 Task: In Heading Arial with underline. Font size of heading  '18'Font style of data Calibri. Font size of data  9Alignment of headline & data Align center. Fill color in heading,  RedFont color of data Black Apply border in Data No BorderIn the sheet  Data Collection Templatebook
Action: Mouse moved to (37, 99)
Screenshot: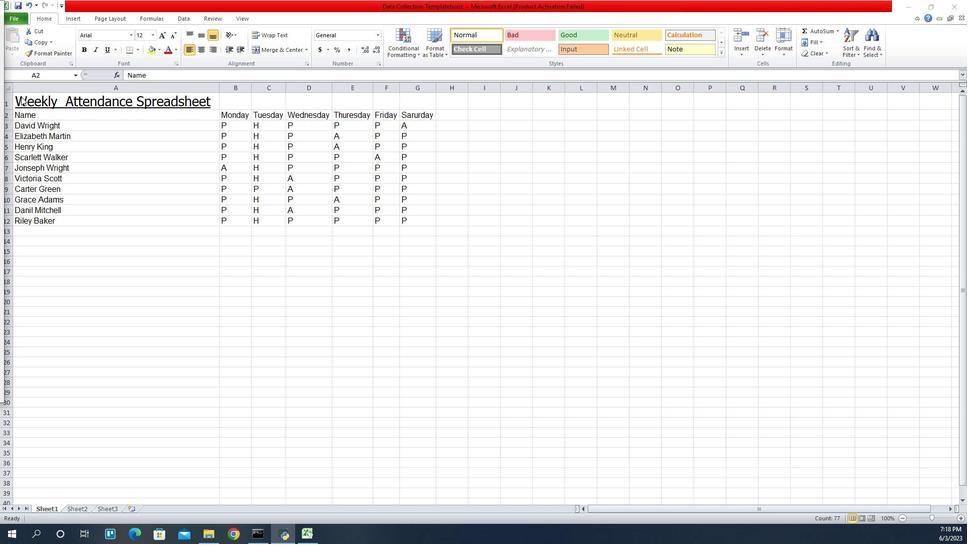 
Action: Mouse pressed left at (37, 99)
Screenshot: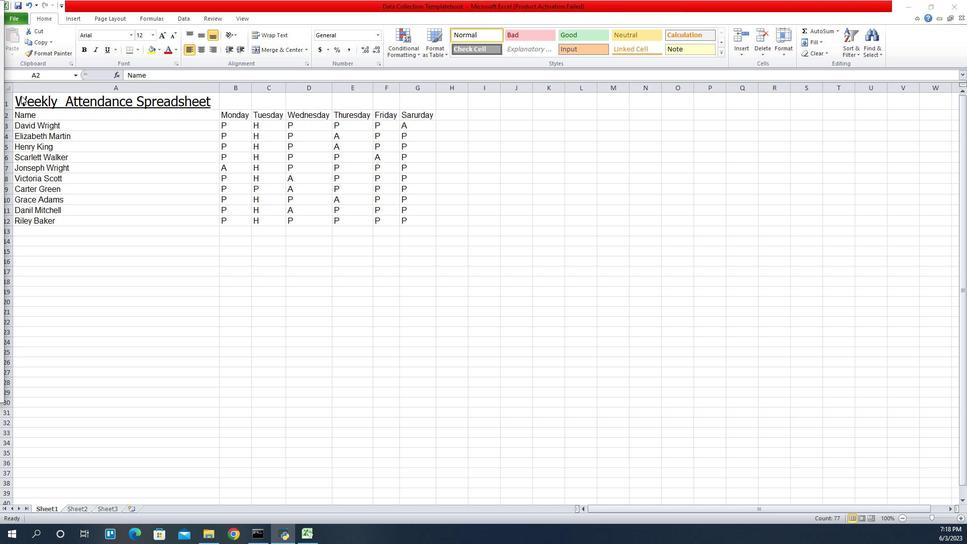
Action: Mouse pressed left at (37, 99)
Screenshot: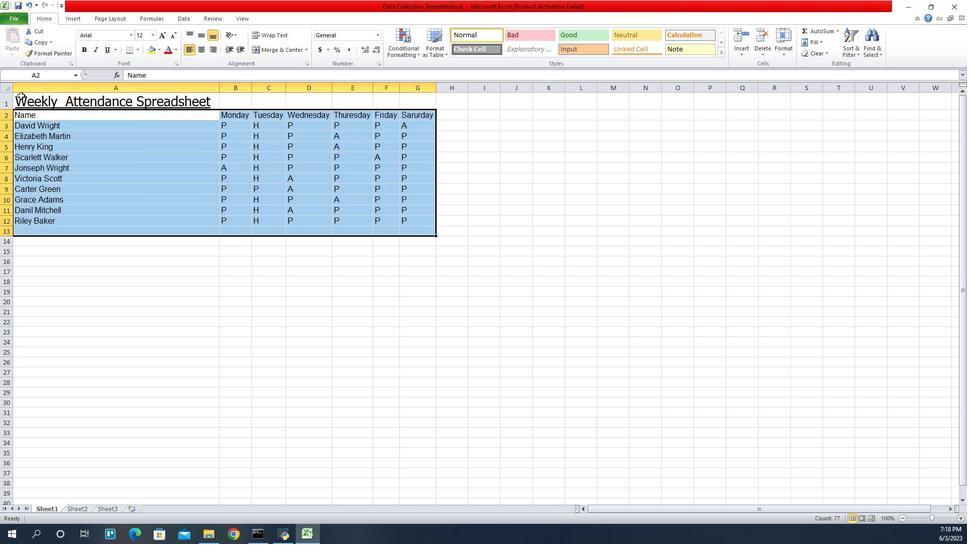 
Action: Mouse moved to (134, 48)
Screenshot: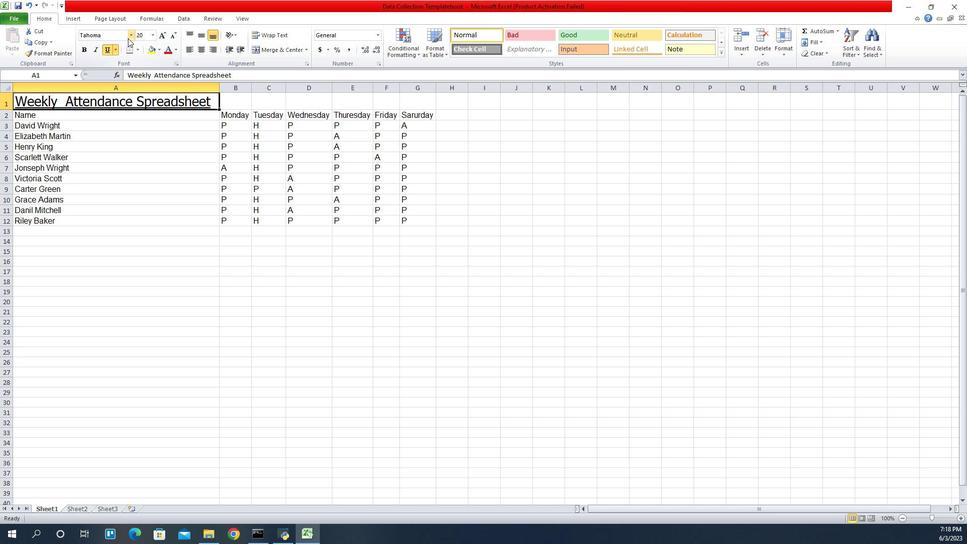 
Action: Mouse pressed left at (134, 48)
Screenshot: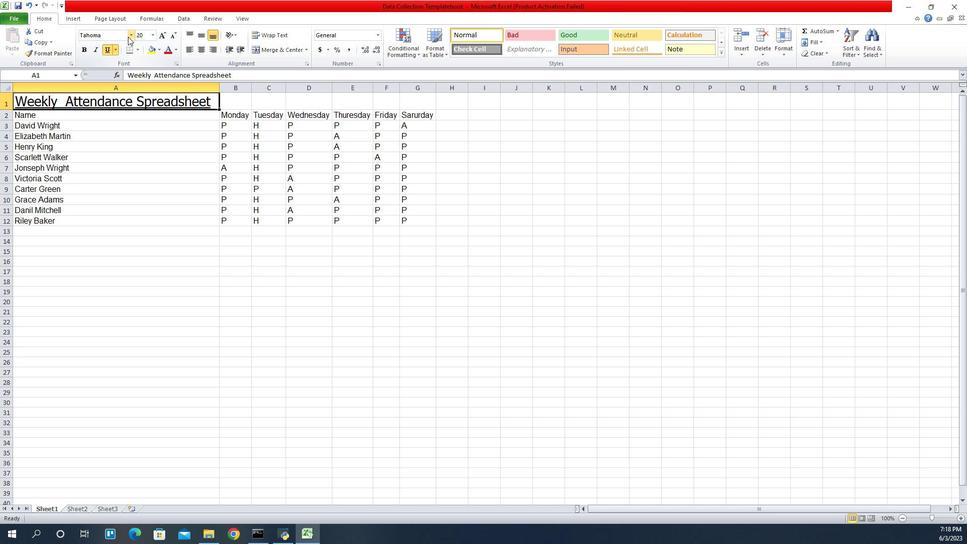 
Action: Mouse moved to (136, 123)
Screenshot: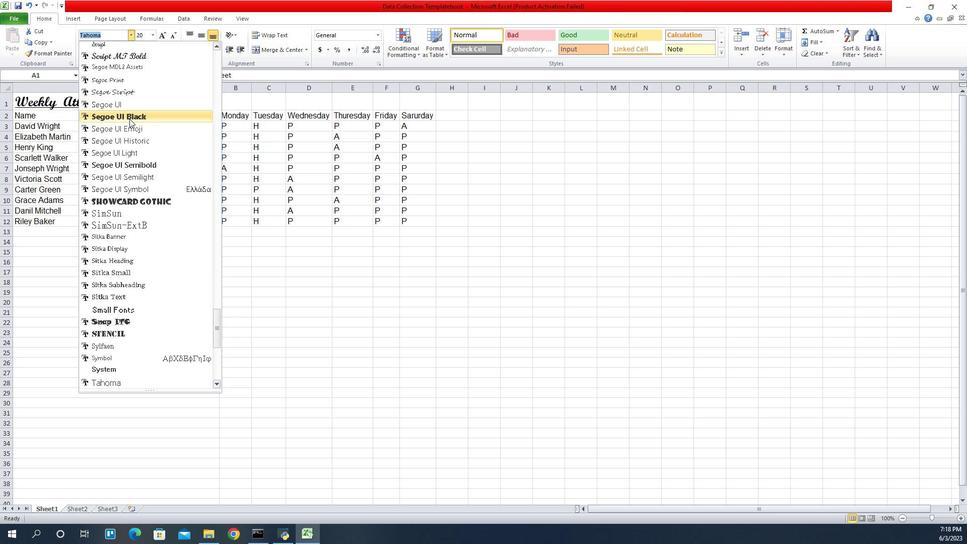 
Action: Mouse scrolled (136, 124) with delta (0, 0)
Screenshot: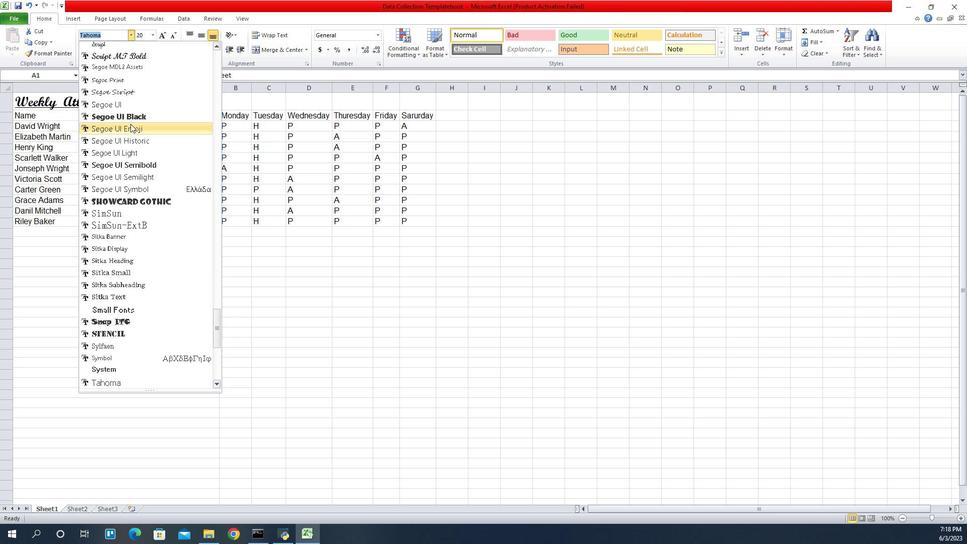 
Action: Mouse scrolled (136, 124) with delta (0, 0)
Screenshot: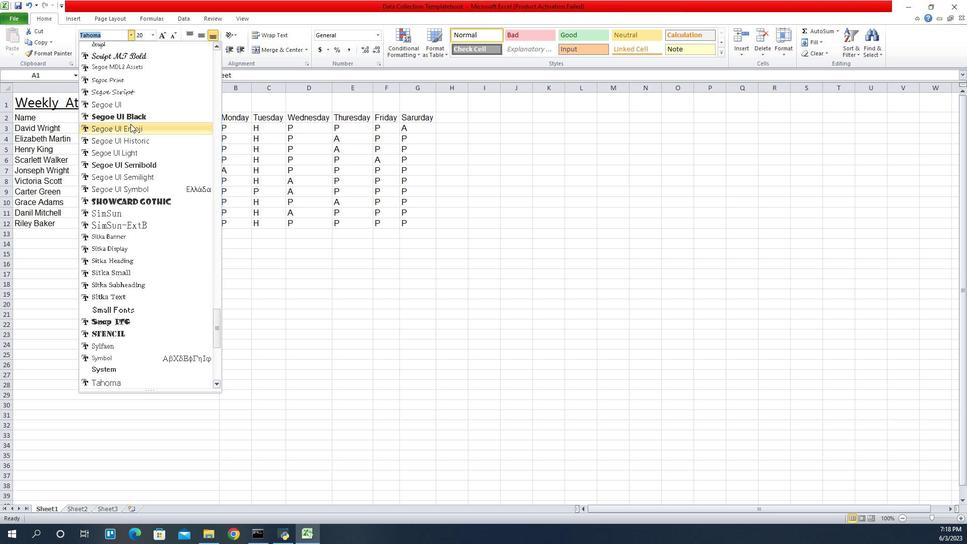 
Action: Mouse scrolled (136, 124) with delta (0, 0)
Screenshot: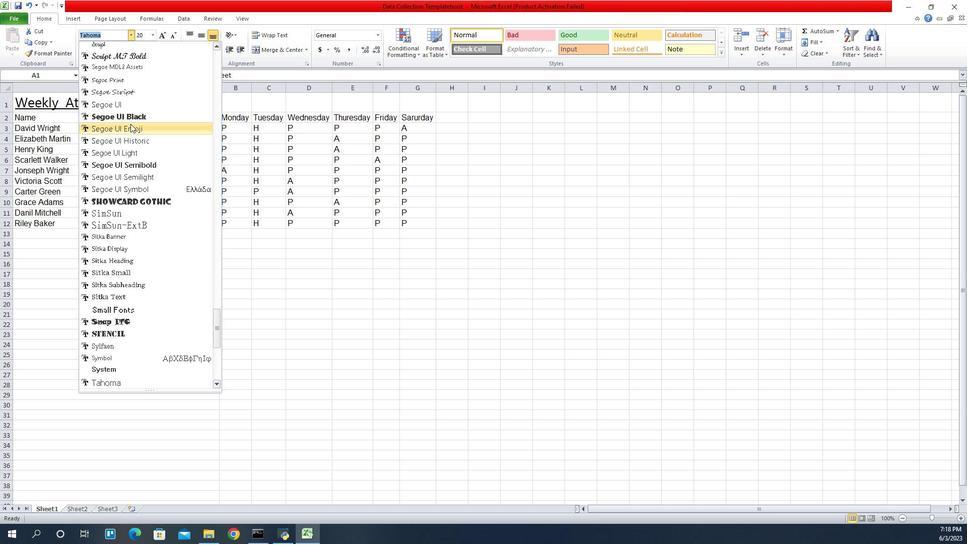 
Action: Mouse scrolled (136, 124) with delta (0, 0)
Screenshot: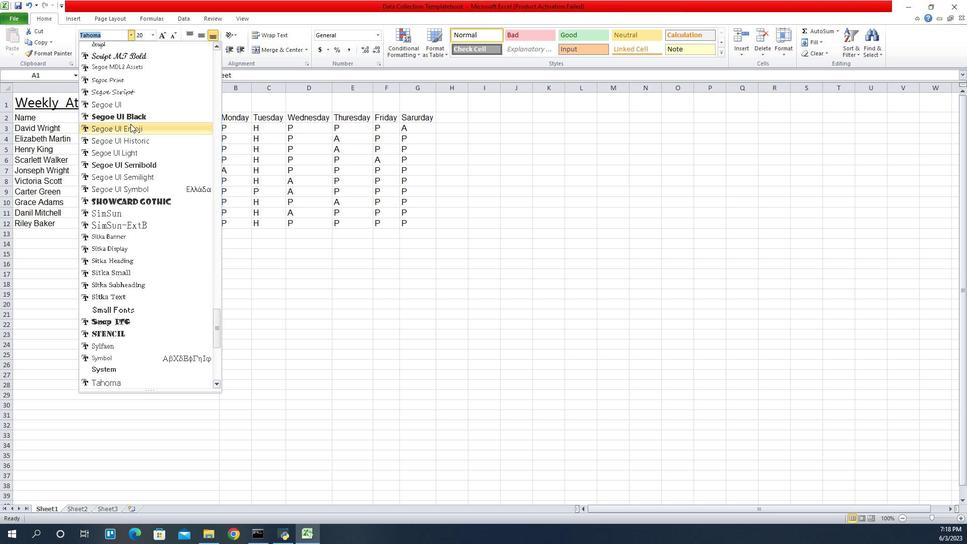 
Action: Mouse scrolled (136, 124) with delta (0, 0)
Screenshot: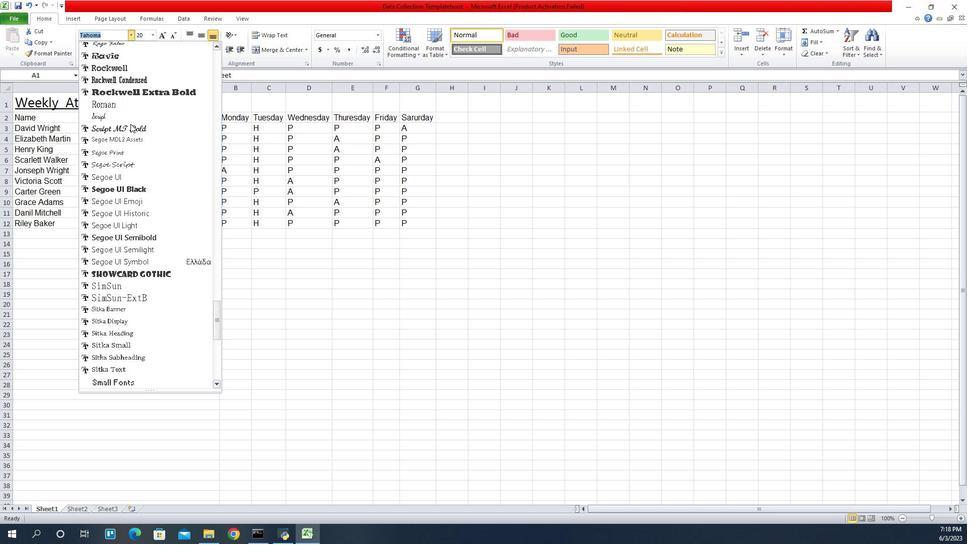 
Action: Mouse scrolled (136, 124) with delta (0, 0)
Screenshot: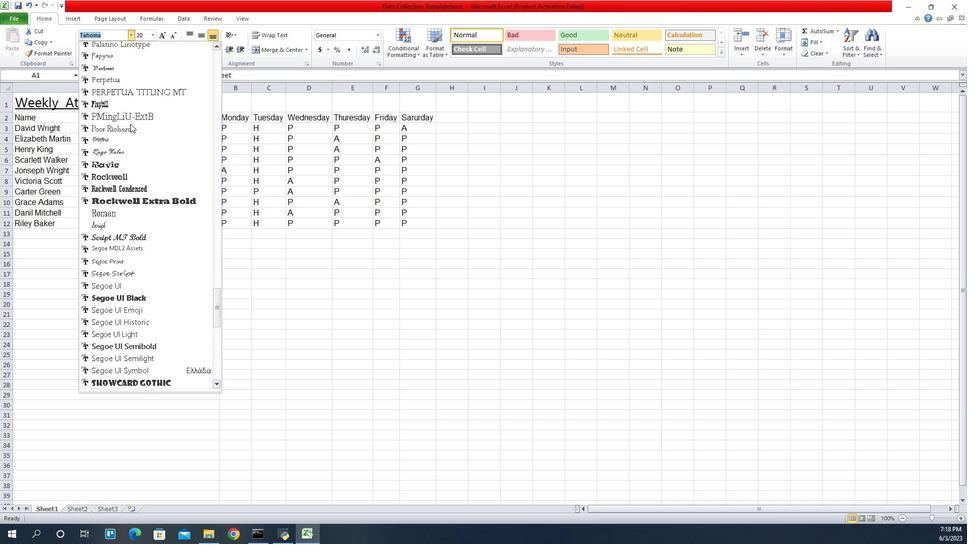 
Action: Mouse scrolled (136, 124) with delta (0, 0)
Screenshot: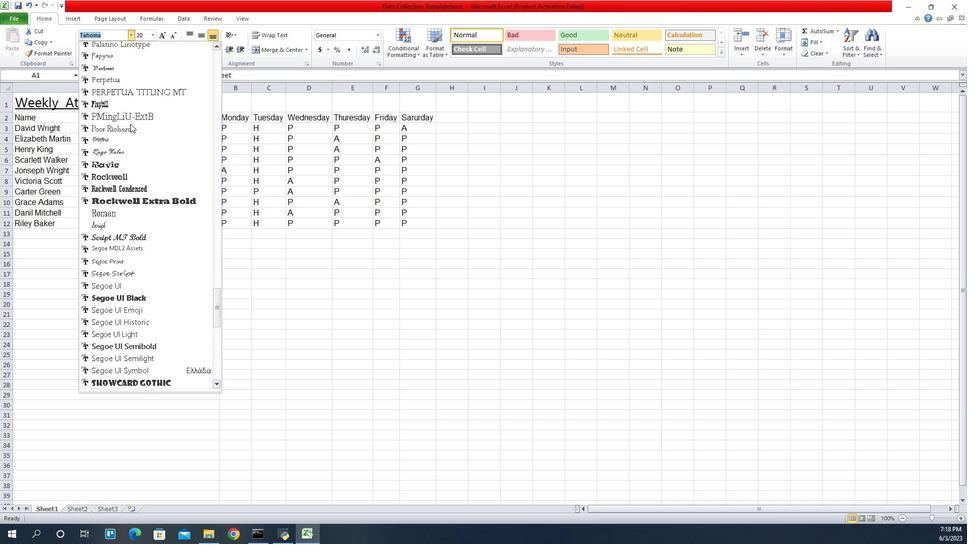 
Action: Mouse scrolled (136, 124) with delta (0, 0)
Screenshot: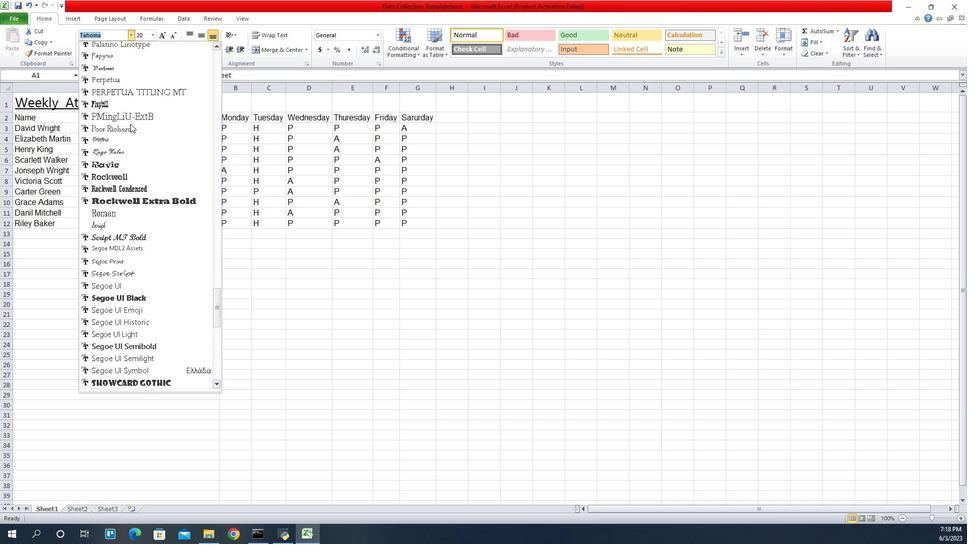 
Action: Mouse scrolled (136, 124) with delta (0, 0)
Screenshot: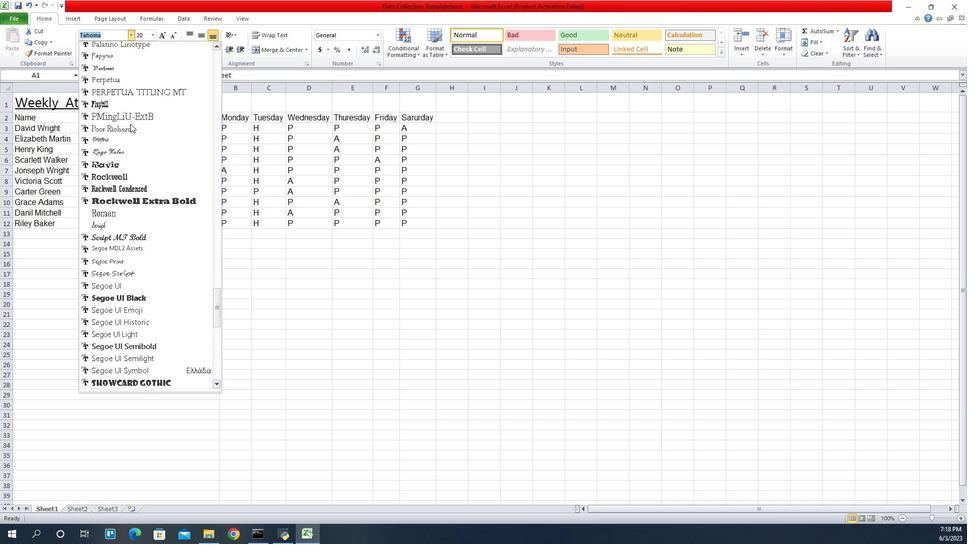 
Action: Mouse scrolled (136, 124) with delta (0, 0)
Screenshot: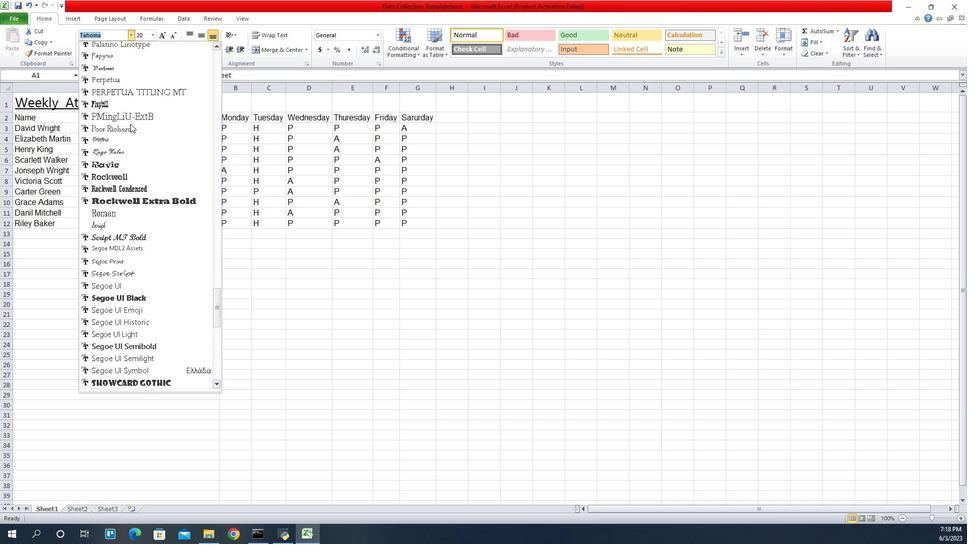 
Action: Mouse scrolled (136, 124) with delta (0, 0)
Screenshot: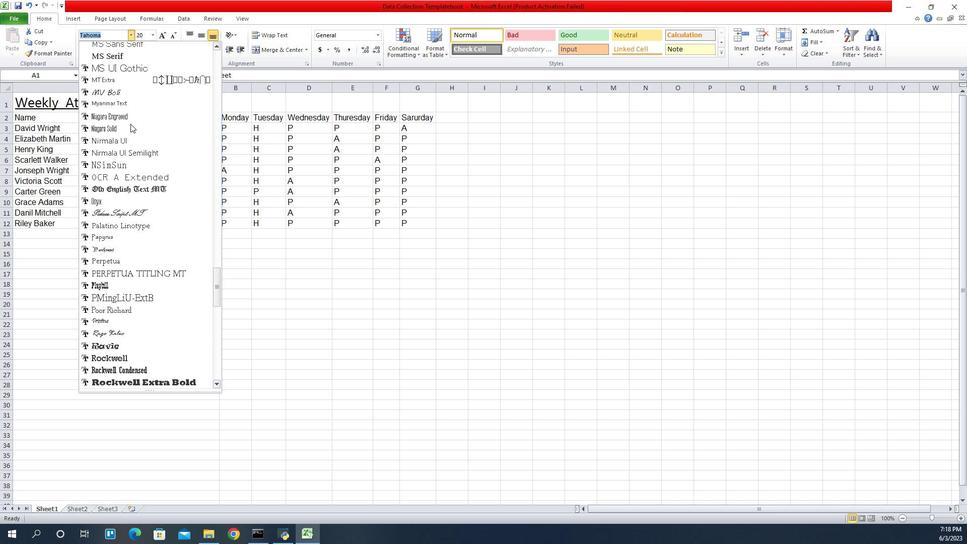 
Action: Mouse scrolled (136, 124) with delta (0, 0)
Screenshot: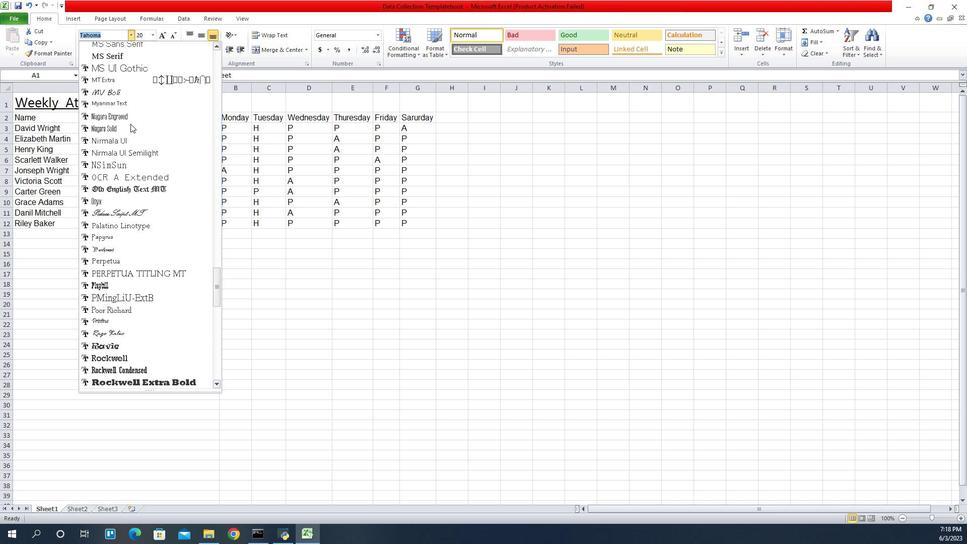 
Action: Mouse scrolled (136, 124) with delta (0, 0)
Screenshot: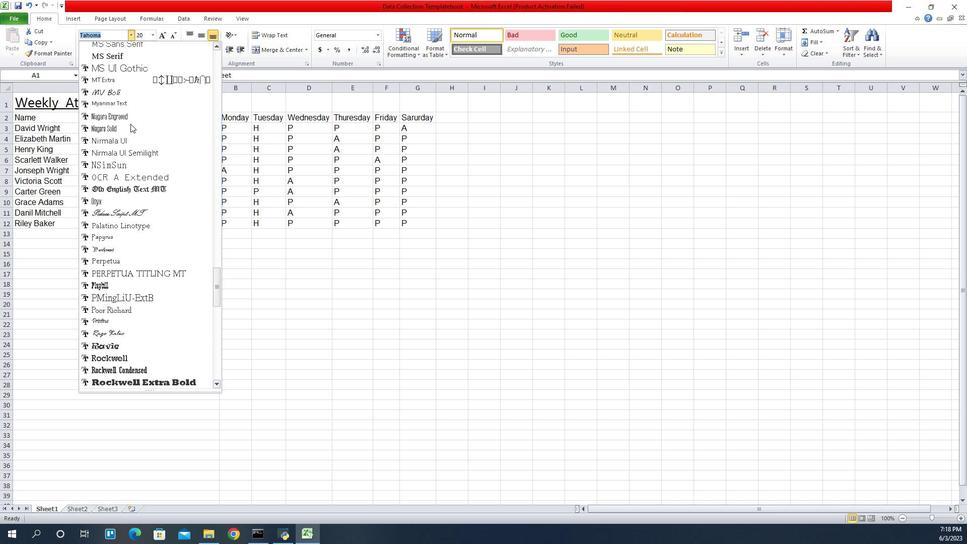 
Action: Mouse scrolled (136, 124) with delta (0, 0)
Screenshot: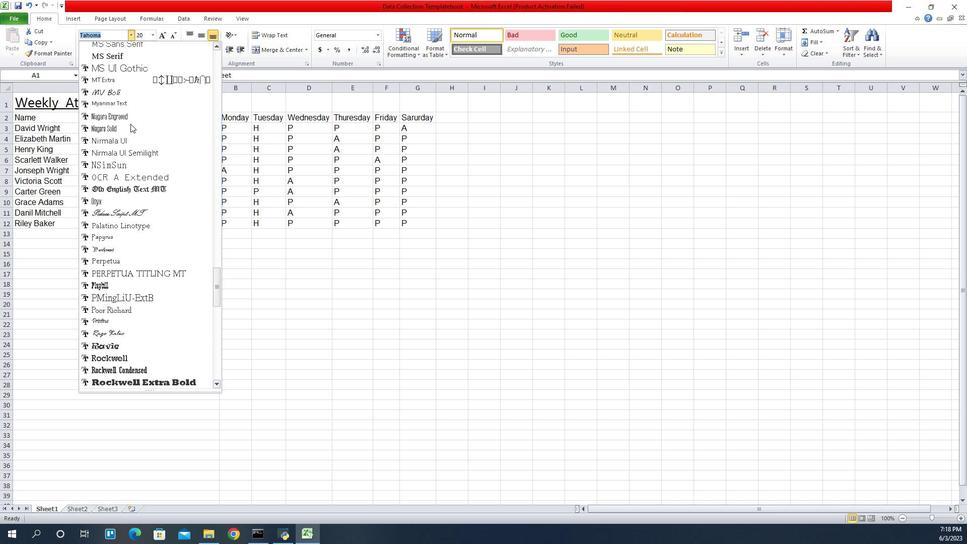 
Action: Mouse scrolled (136, 124) with delta (0, 0)
Screenshot: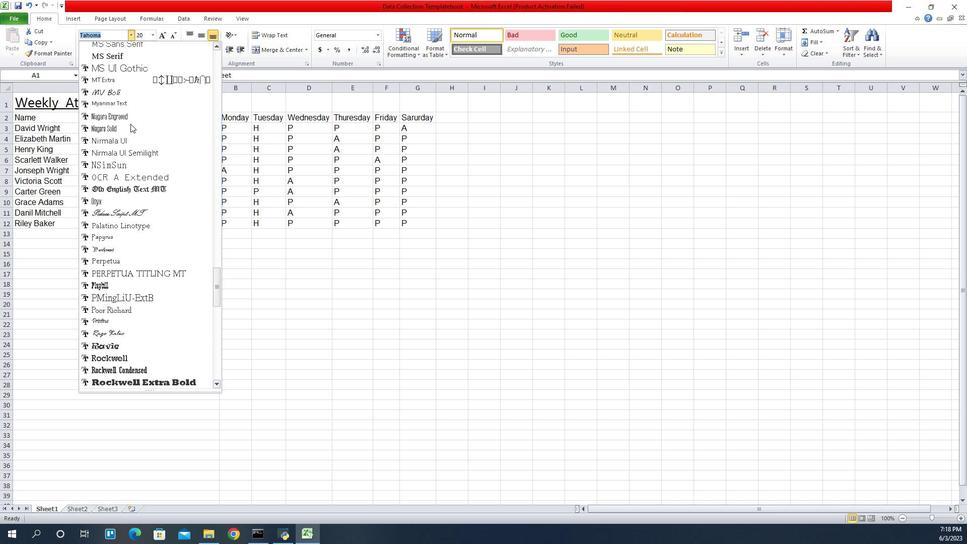 
Action: Mouse scrolled (136, 124) with delta (0, 0)
Screenshot: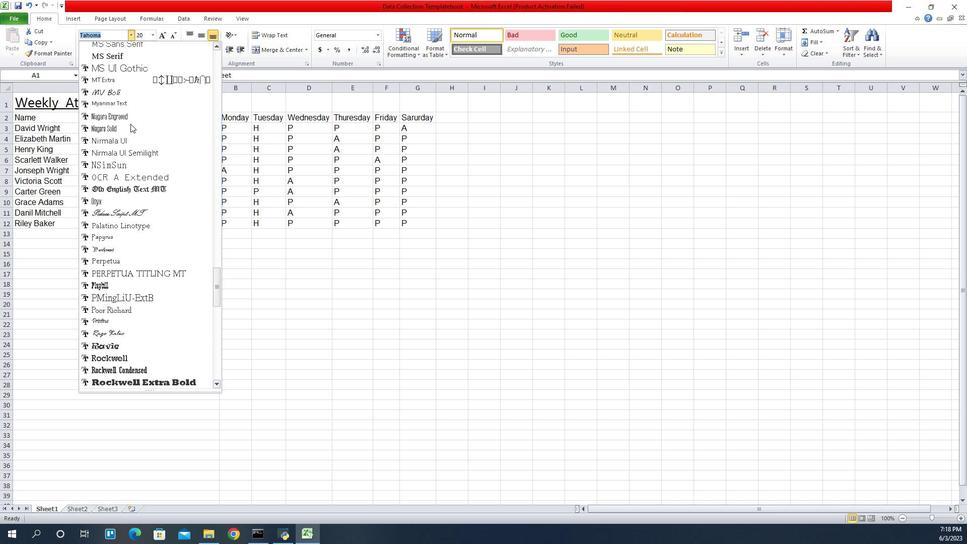 
Action: Mouse scrolled (136, 124) with delta (0, 0)
Screenshot: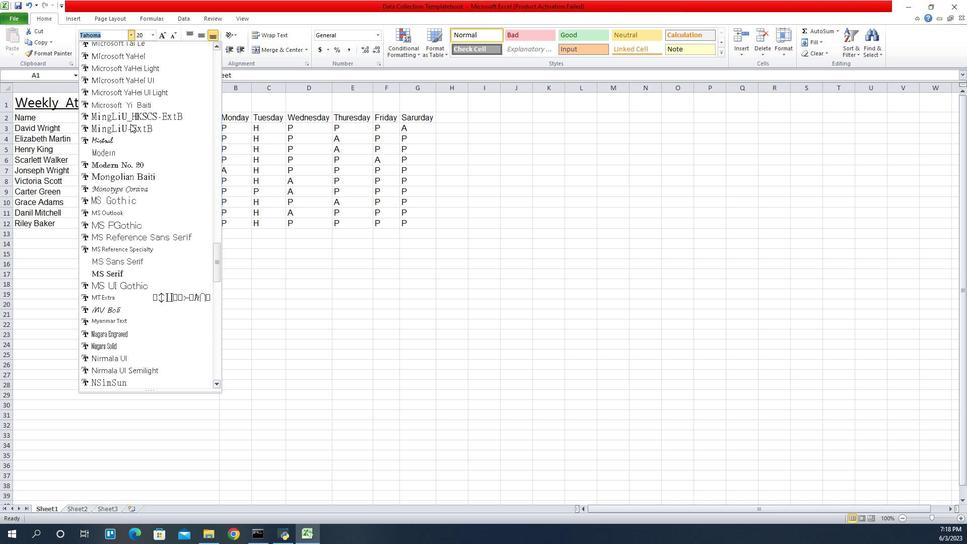 
Action: Mouse scrolled (136, 124) with delta (0, 0)
Screenshot: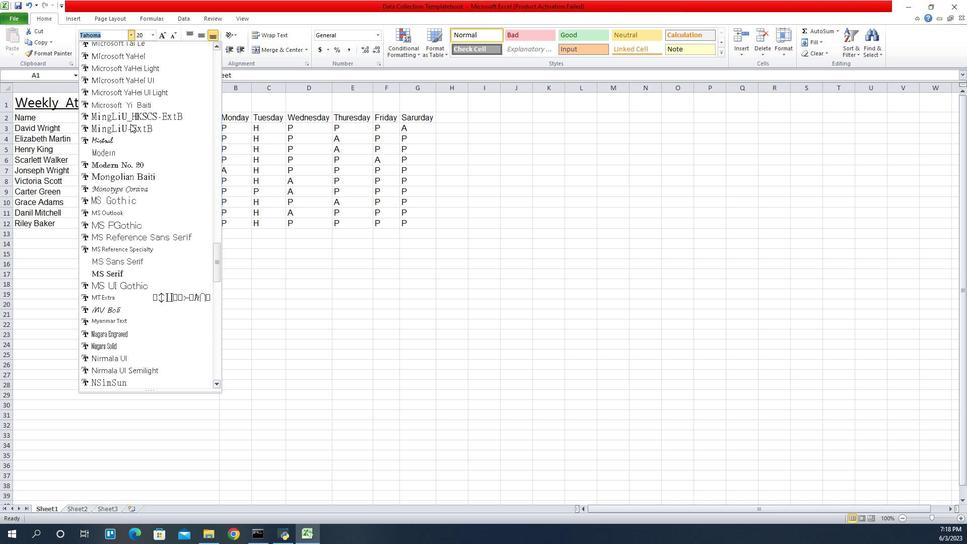 
Action: Mouse scrolled (136, 124) with delta (0, 0)
Screenshot: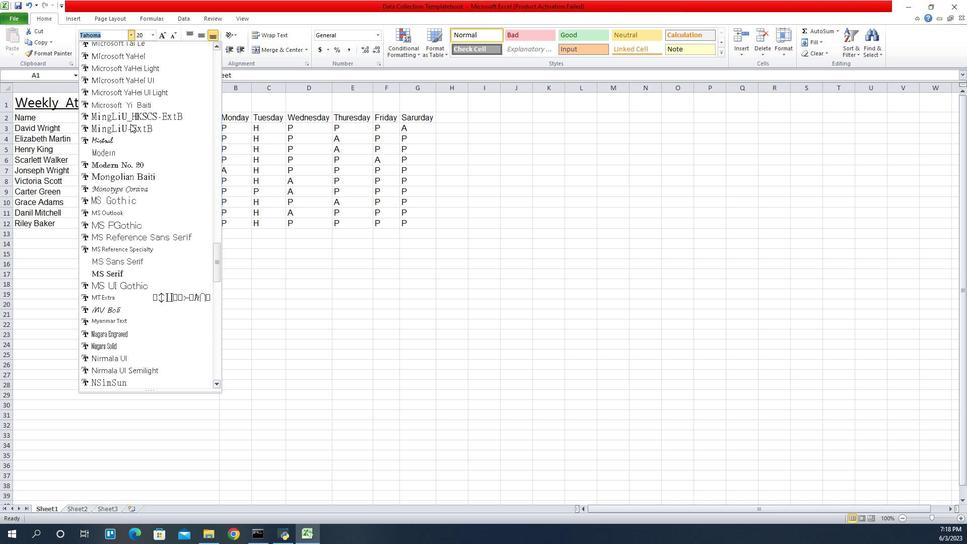 
Action: Mouse scrolled (136, 124) with delta (0, 0)
Screenshot: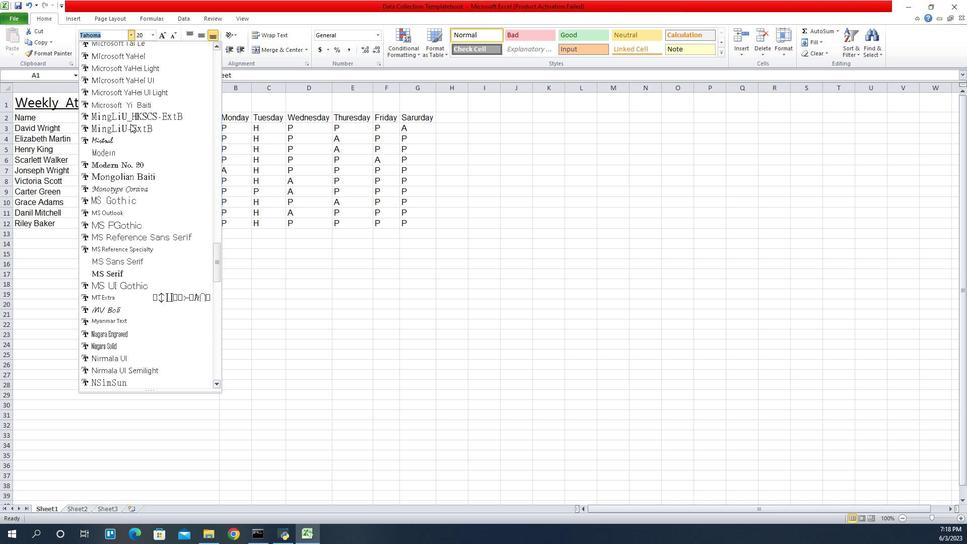 
Action: Mouse scrolled (136, 124) with delta (0, 0)
Screenshot: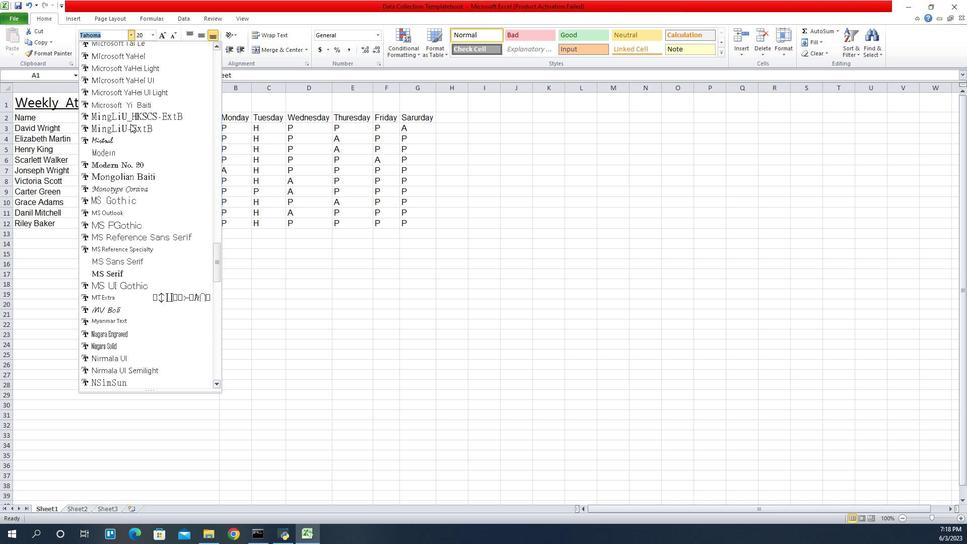 
Action: Mouse scrolled (136, 124) with delta (0, 0)
Screenshot: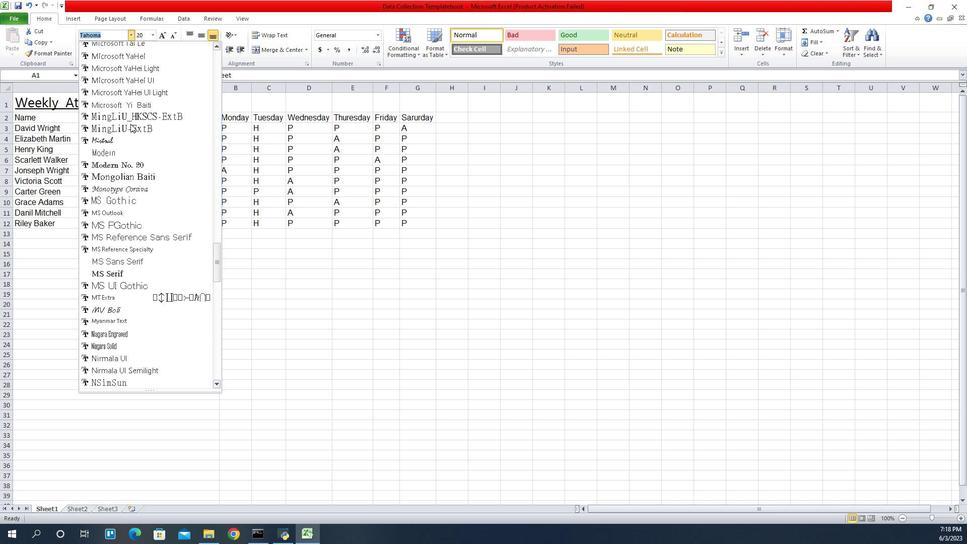 
Action: Mouse scrolled (136, 124) with delta (0, 0)
Screenshot: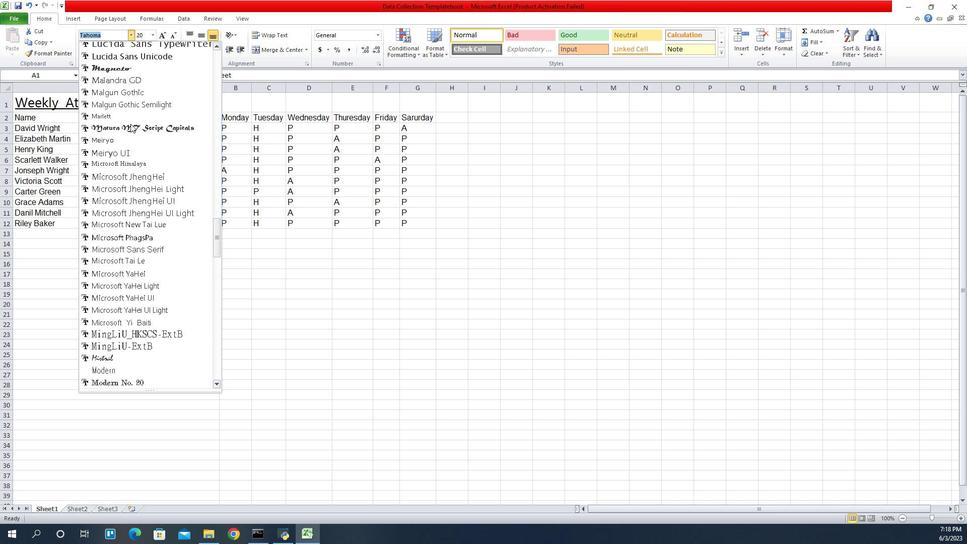 
Action: Mouse scrolled (136, 124) with delta (0, 0)
Screenshot: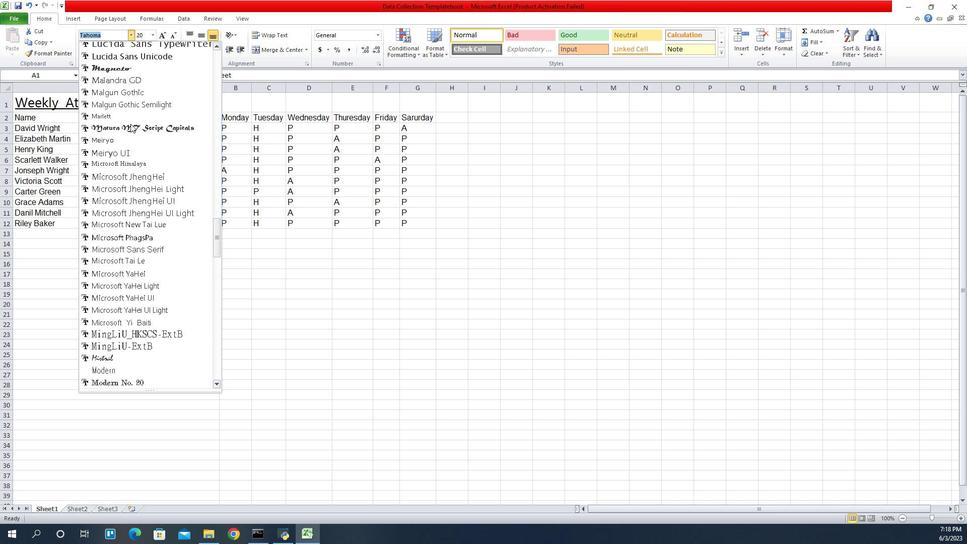 
Action: Mouse scrolled (136, 124) with delta (0, 0)
Screenshot: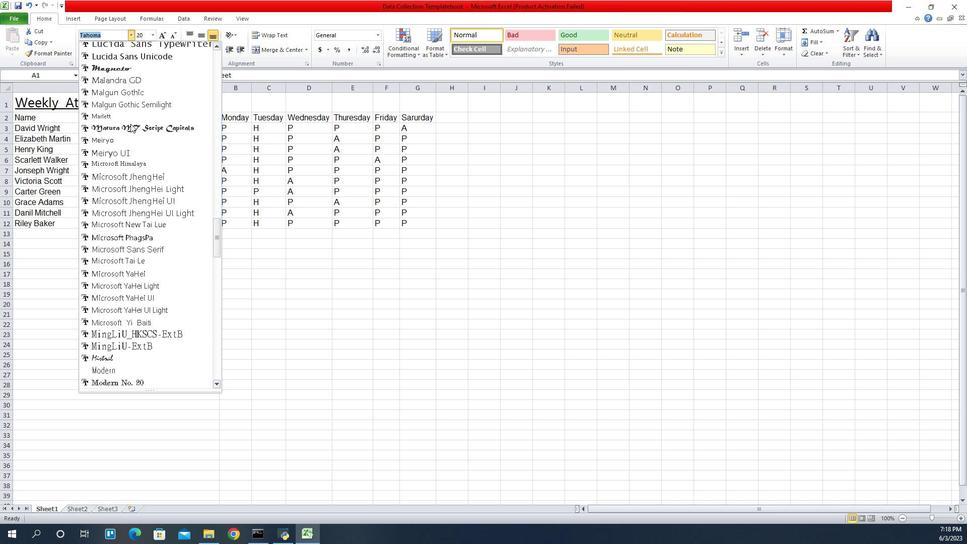 
Action: Mouse scrolled (136, 124) with delta (0, 0)
Screenshot: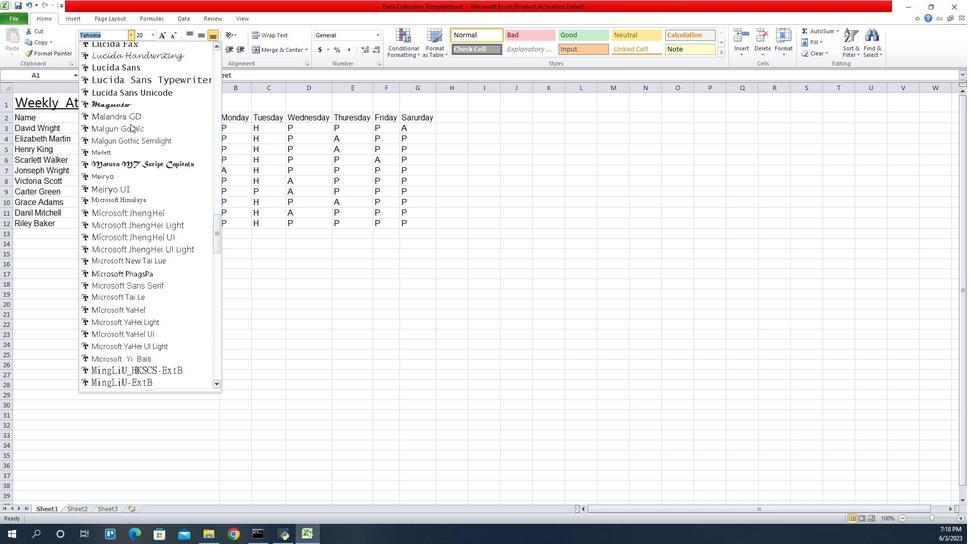 
Action: Mouse scrolled (136, 124) with delta (0, 0)
Screenshot: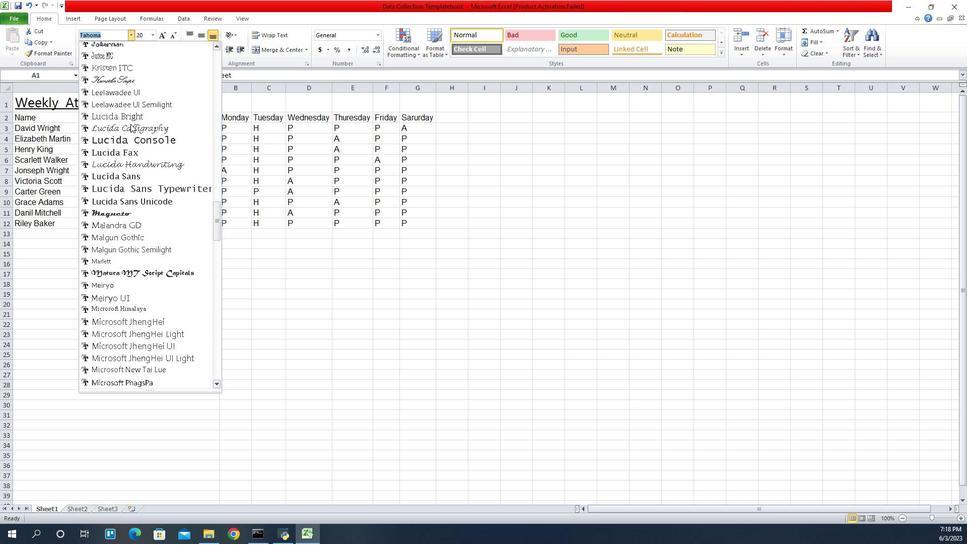 
Action: Mouse scrolled (136, 124) with delta (0, 0)
Screenshot: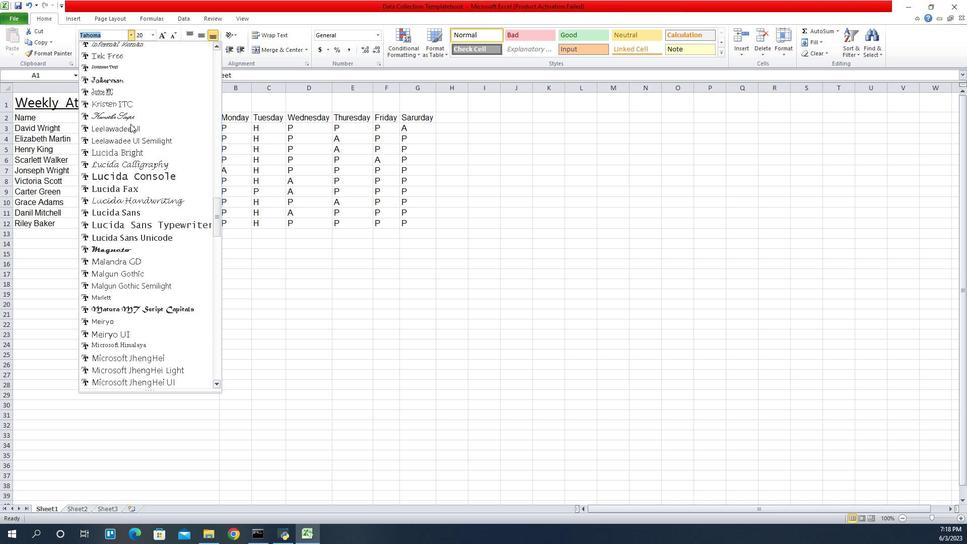 
Action: Mouse scrolled (136, 124) with delta (0, 0)
Screenshot: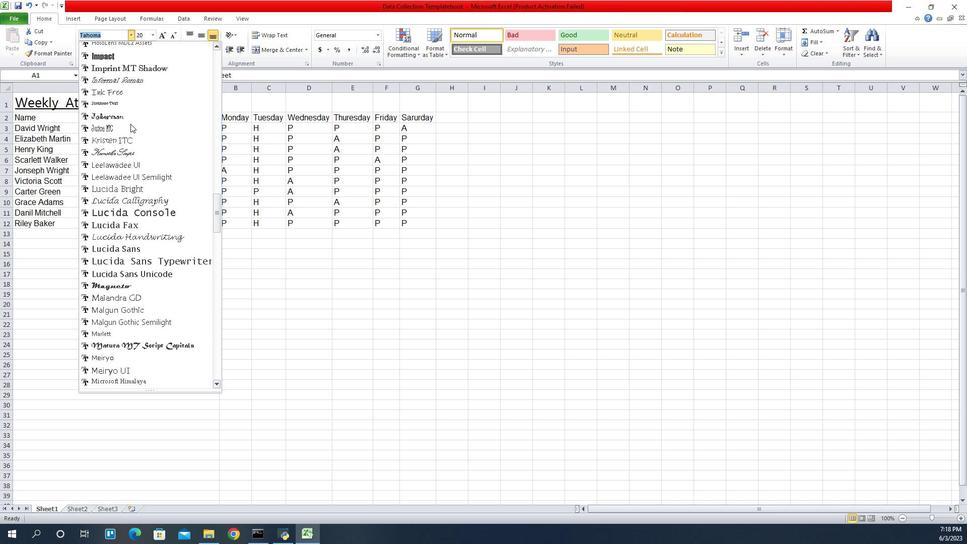 
Action: Mouse scrolled (136, 124) with delta (0, 0)
Screenshot: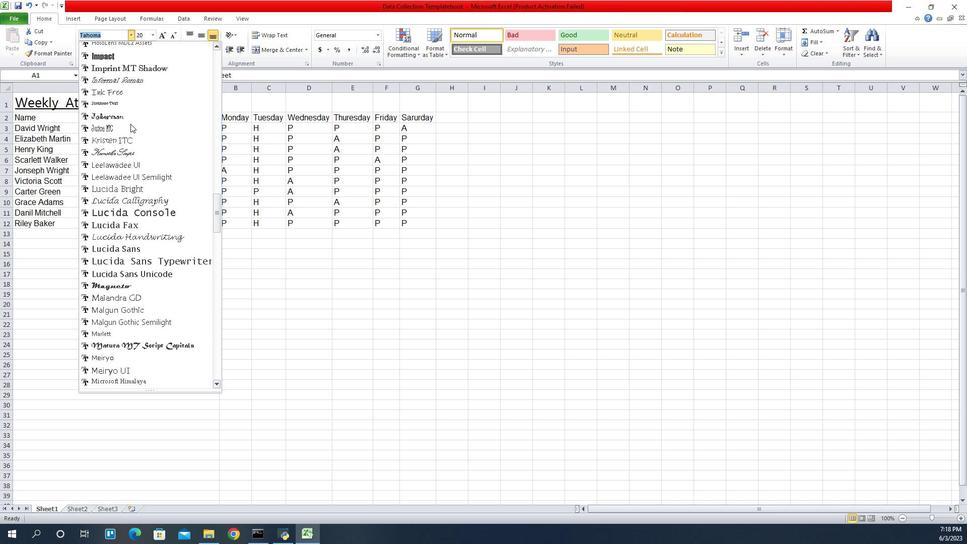 
Action: Mouse scrolled (136, 124) with delta (0, 0)
Screenshot: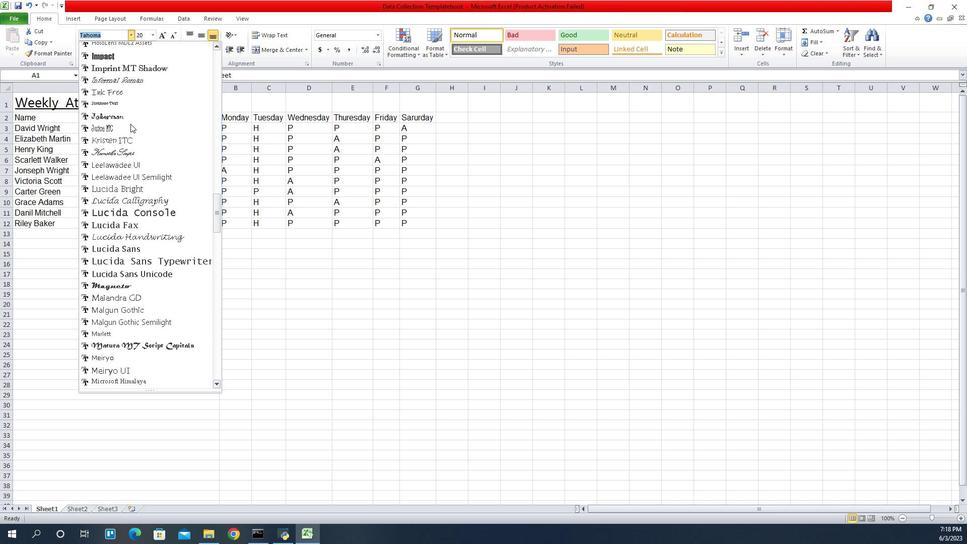 
Action: Mouse scrolled (136, 124) with delta (0, 0)
Screenshot: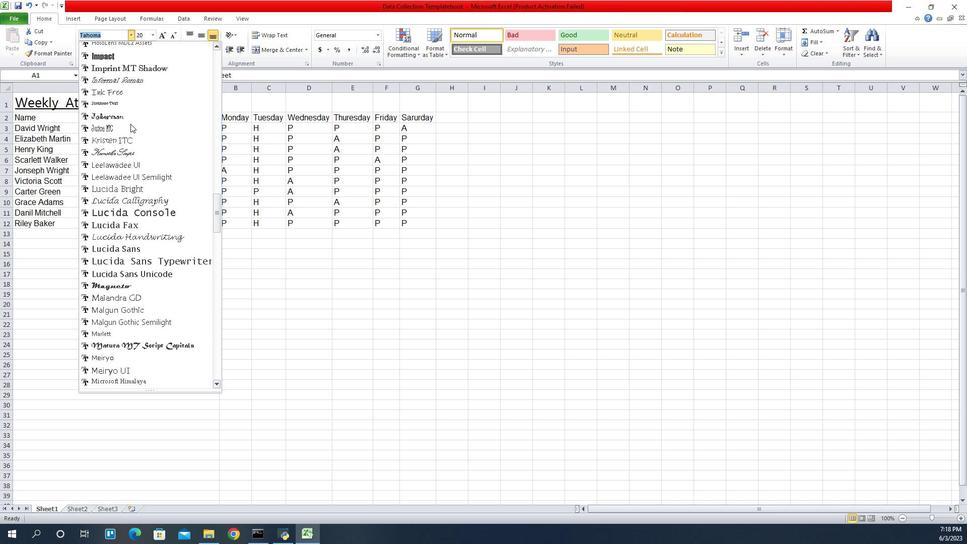
Action: Mouse scrolled (136, 124) with delta (0, 0)
Screenshot: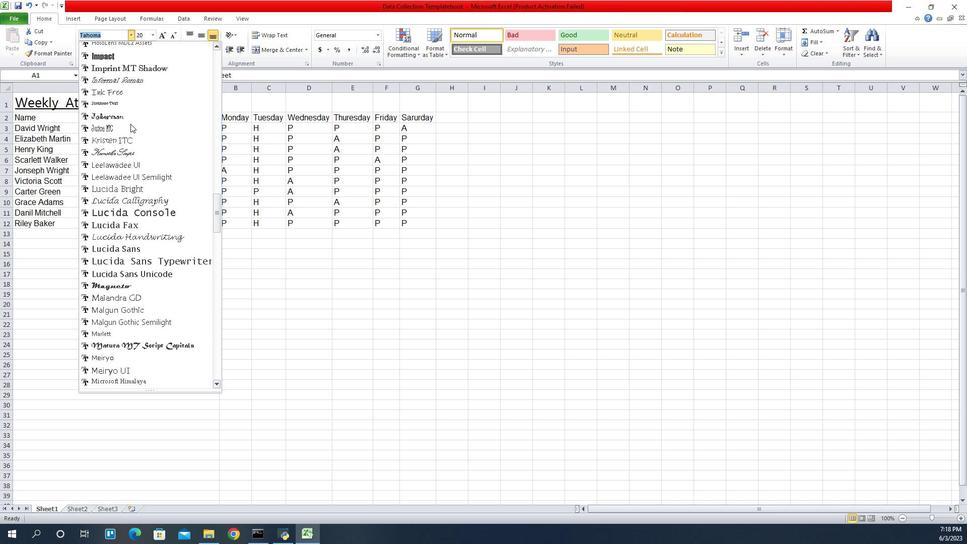 
Action: Mouse scrolled (136, 124) with delta (0, 0)
Screenshot: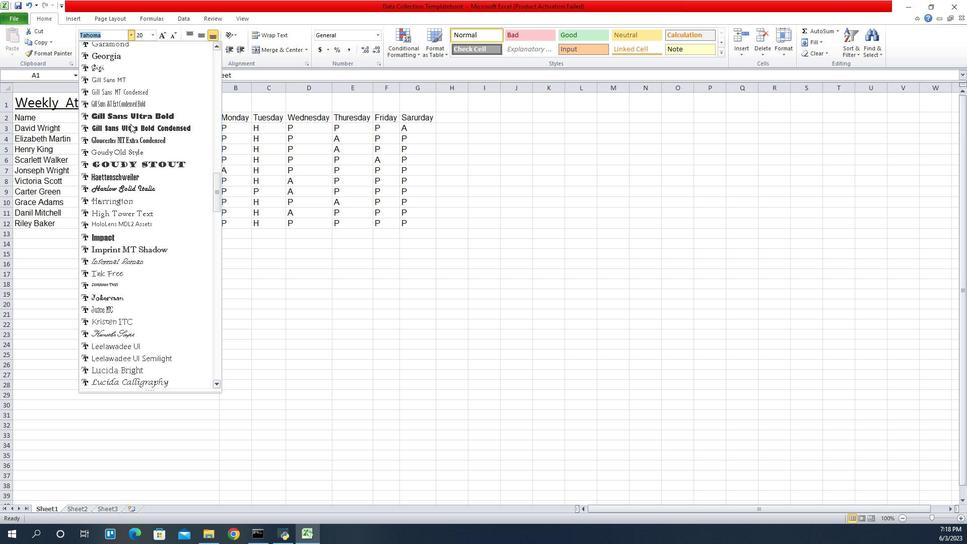 
Action: Mouse scrolled (136, 124) with delta (0, 0)
Screenshot: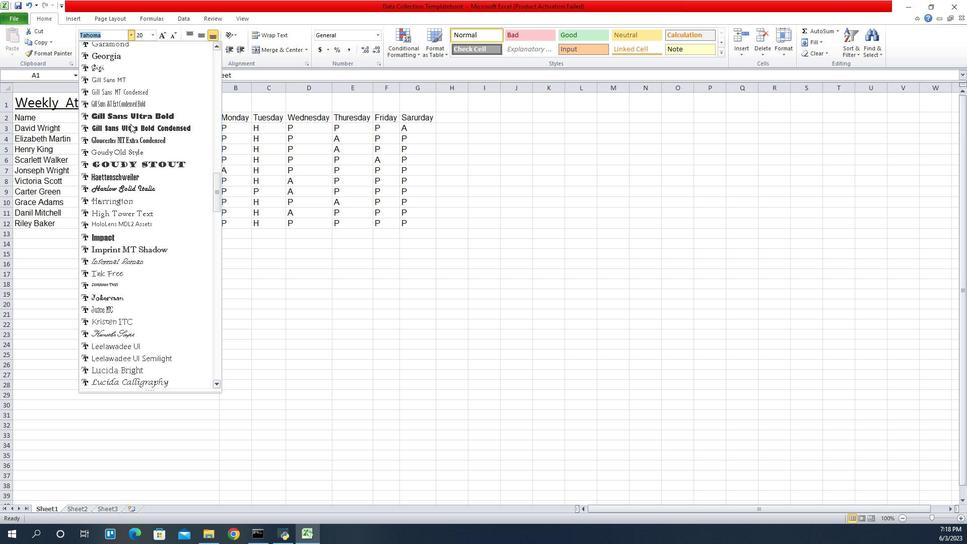 
Action: Mouse scrolled (136, 124) with delta (0, 0)
Screenshot: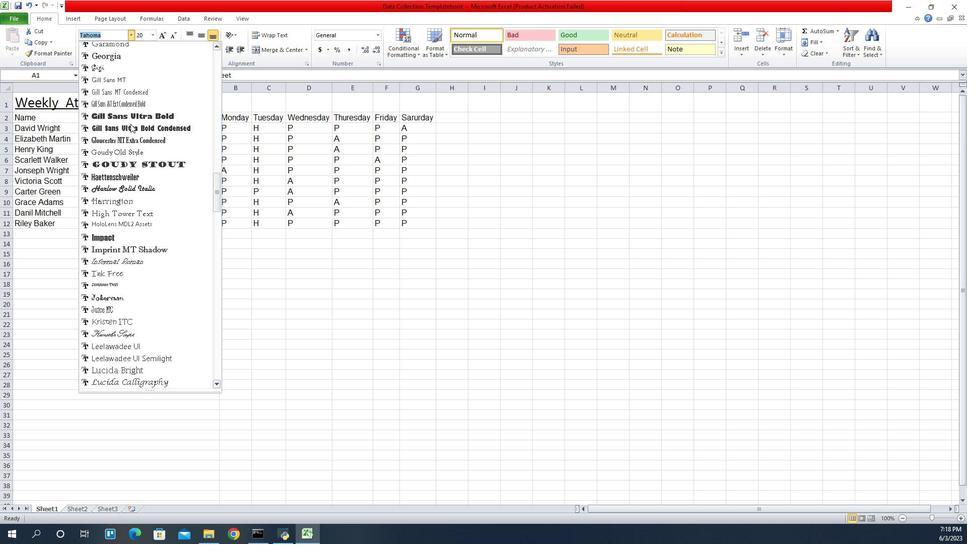 
Action: Mouse scrolled (136, 124) with delta (0, 0)
Screenshot: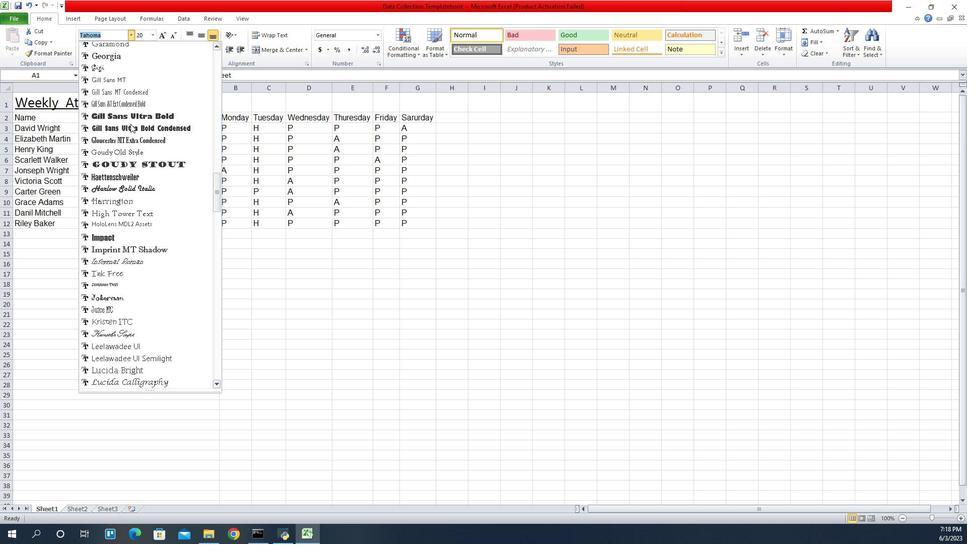 
Action: Mouse scrolled (136, 124) with delta (0, 0)
Screenshot: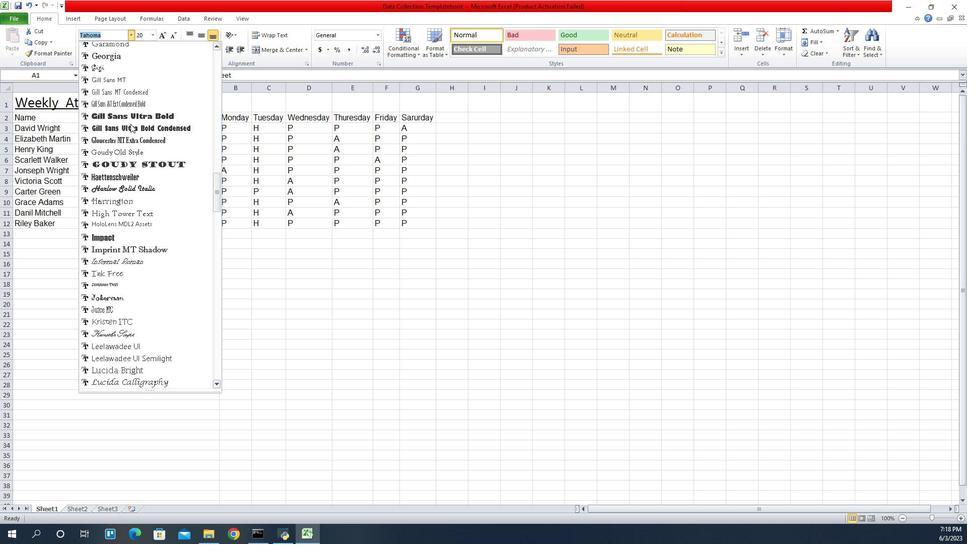 
Action: Mouse scrolled (136, 124) with delta (0, 0)
Screenshot: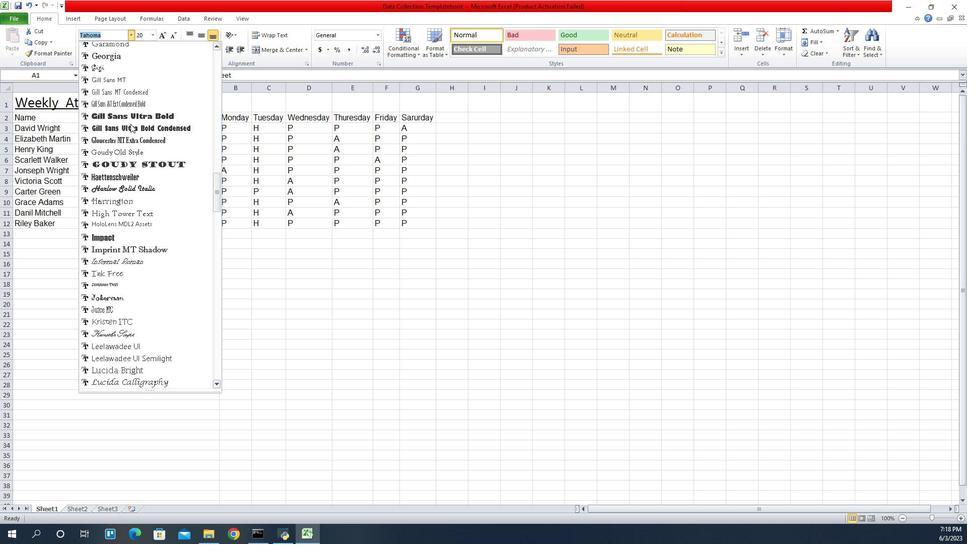 
Action: Mouse scrolled (136, 124) with delta (0, 0)
Screenshot: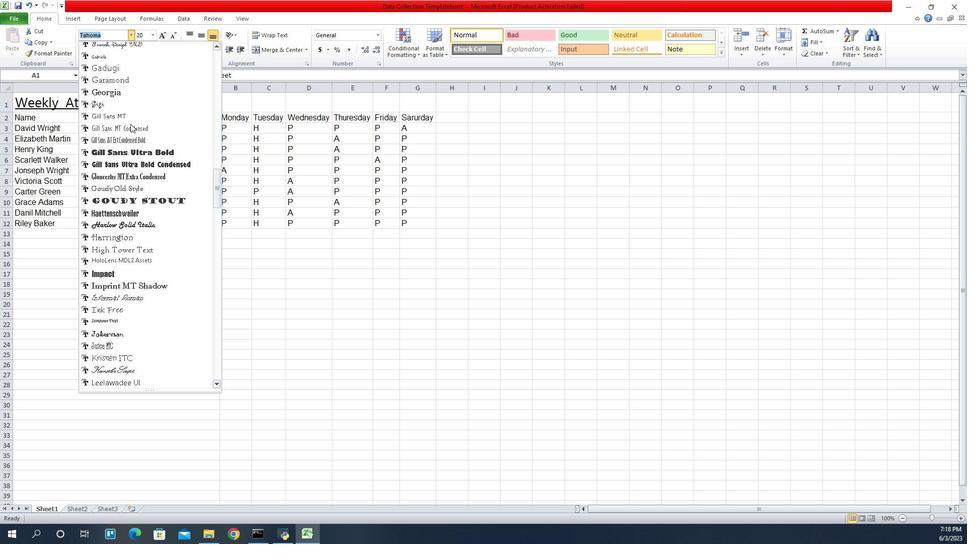 
Action: Mouse scrolled (136, 124) with delta (0, 0)
Screenshot: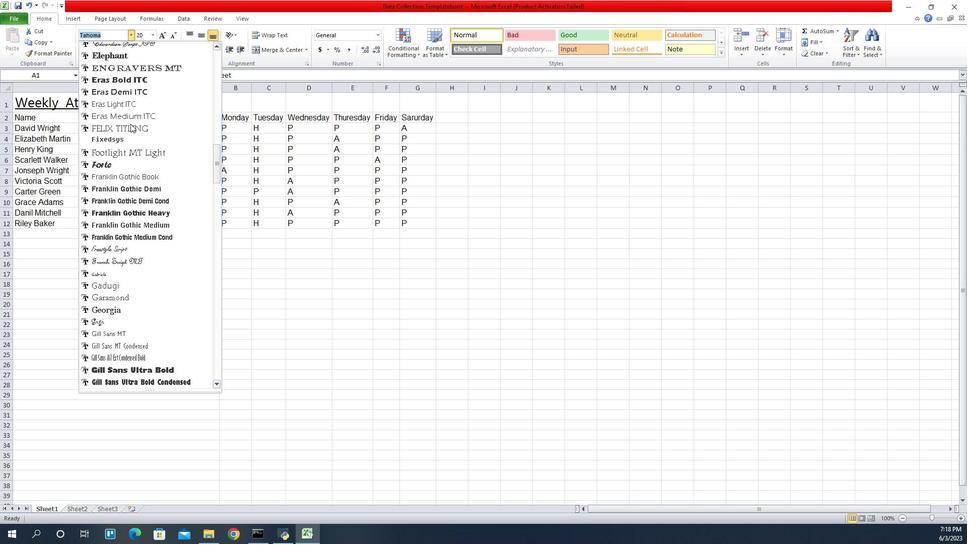 
Action: Mouse scrolled (136, 124) with delta (0, 0)
Screenshot: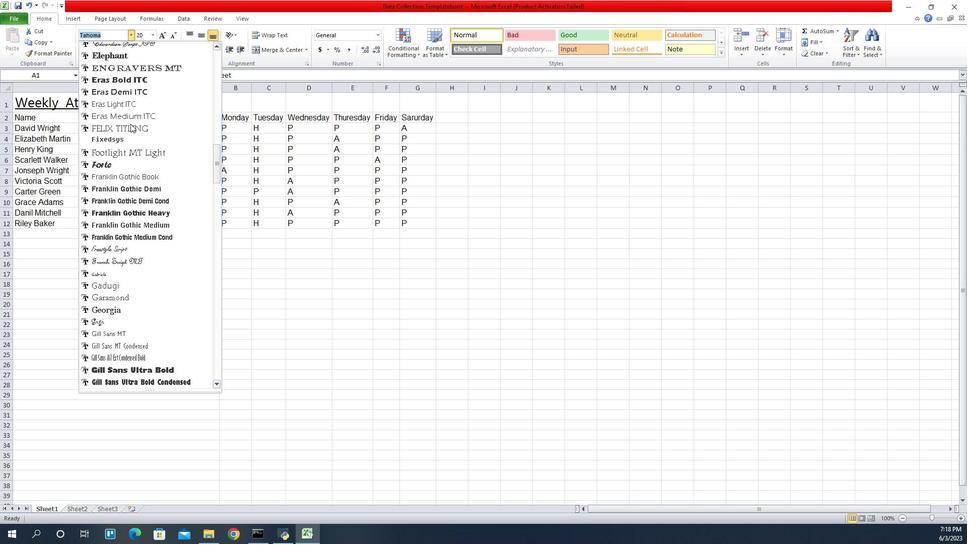 
Action: Mouse scrolled (136, 124) with delta (0, 0)
Screenshot: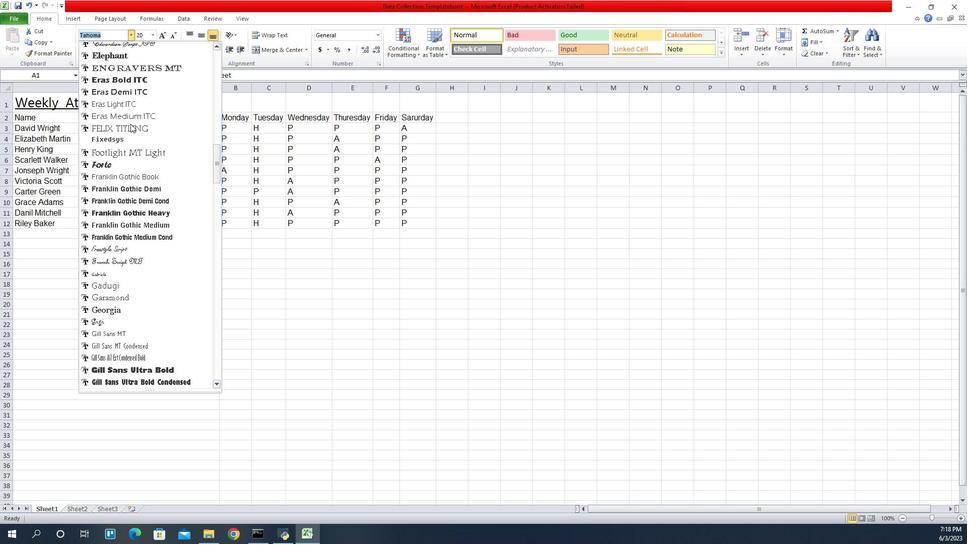 
Action: Mouse scrolled (136, 124) with delta (0, 0)
Screenshot: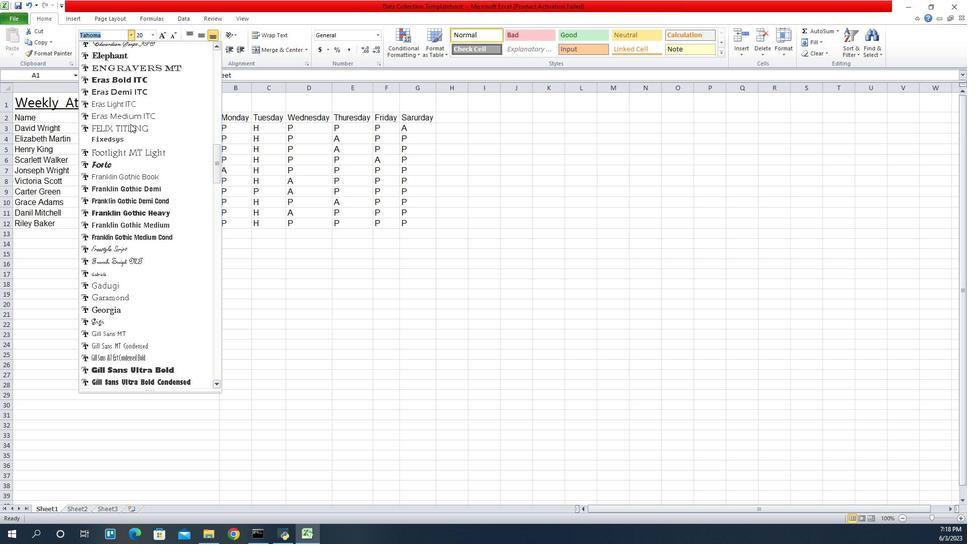 
Action: Mouse scrolled (136, 124) with delta (0, 0)
Screenshot: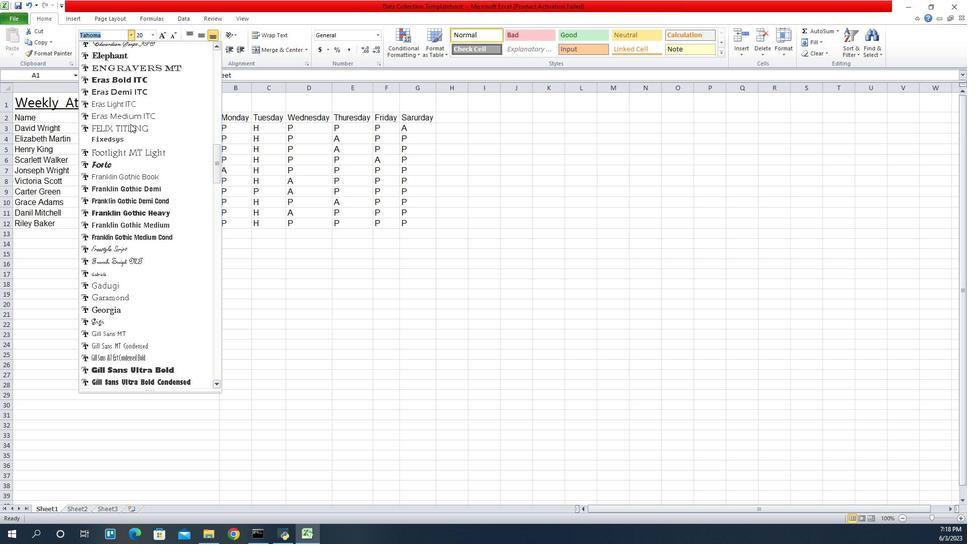 
Action: Mouse scrolled (136, 124) with delta (0, 0)
Screenshot: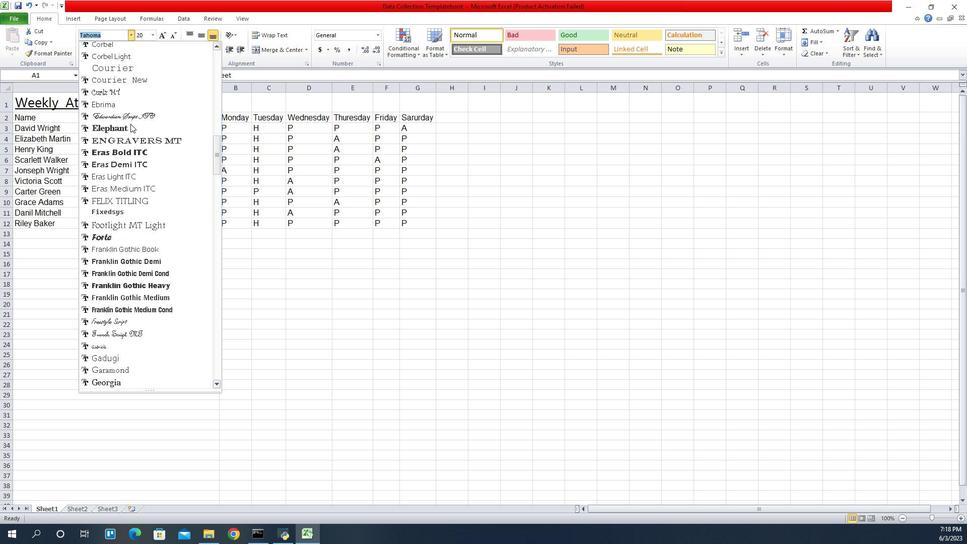 
Action: Mouse scrolled (136, 124) with delta (0, 0)
Screenshot: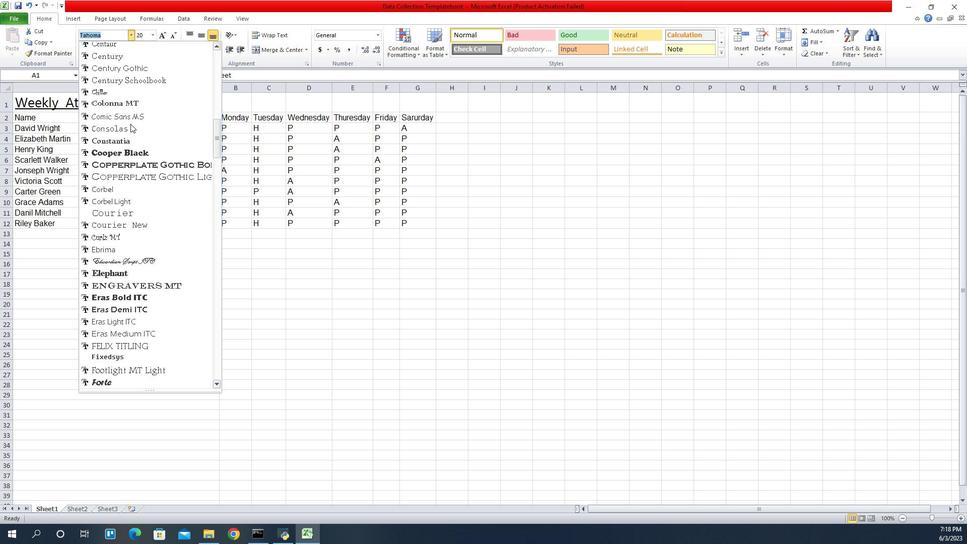 
Action: Mouse scrolled (136, 124) with delta (0, 0)
Screenshot: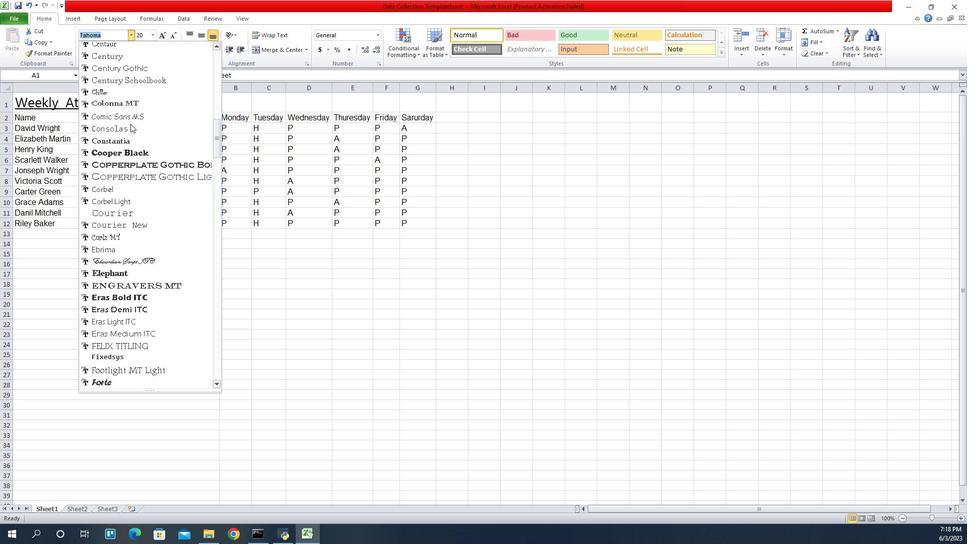 
Action: Mouse scrolled (136, 124) with delta (0, 0)
Screenshot: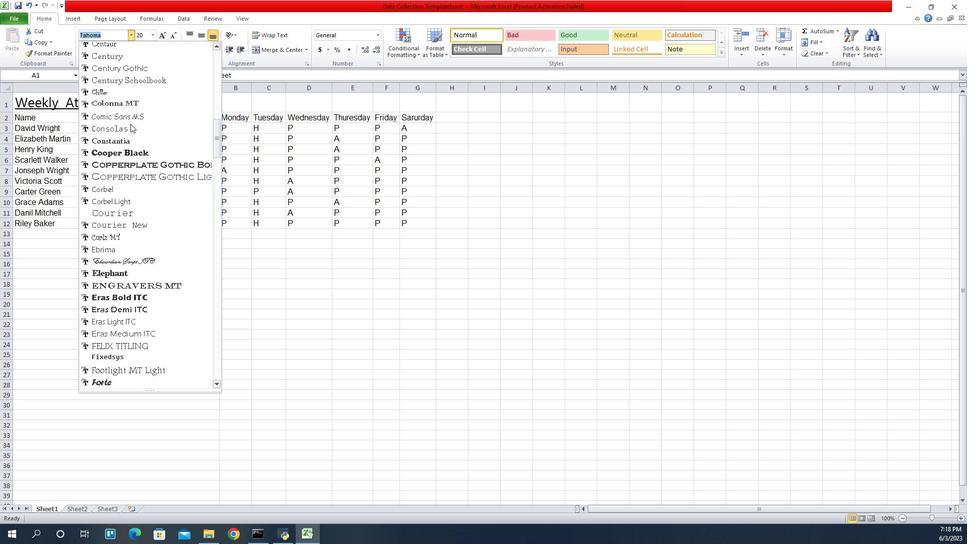 
Action: Mouse scrolled (136, 124) with delta (0, 0)
Screenshot: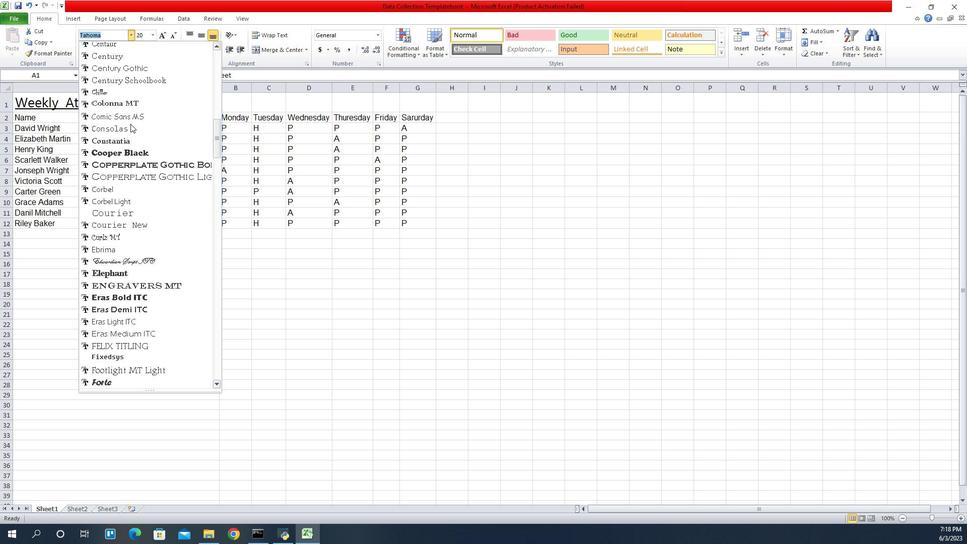 
Action: Mouse scrolled (136, 124) with delta (0, 0)
Screenshot: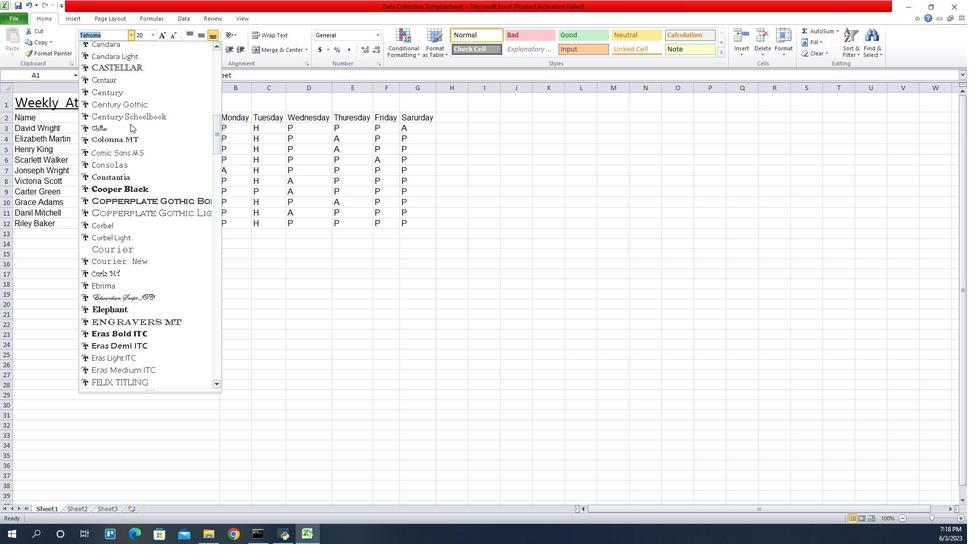 
Action: Mouse scrolled (136, 124) with delta (0, 0)
Screenshot: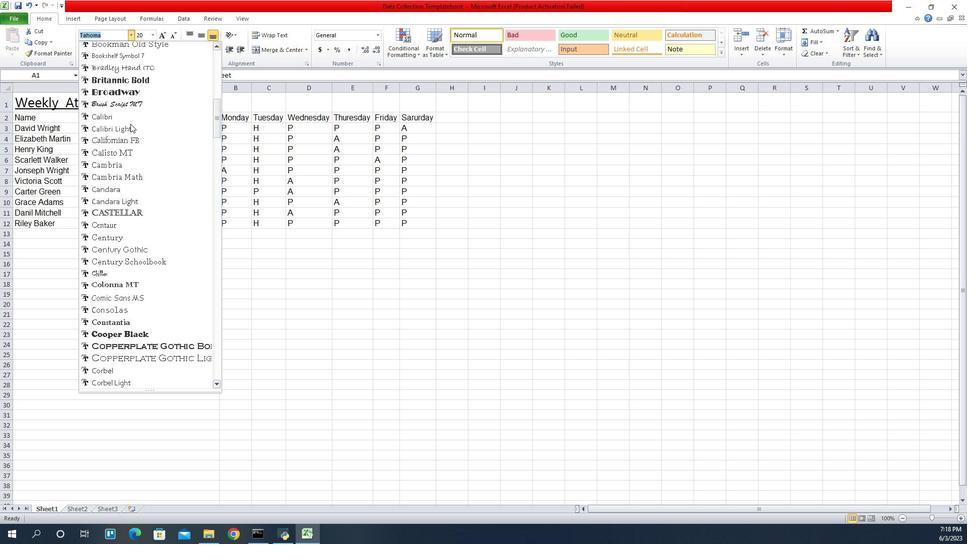 
Action: Mouse scrolled (136, 124) with delta (0, 0)
Screenshot: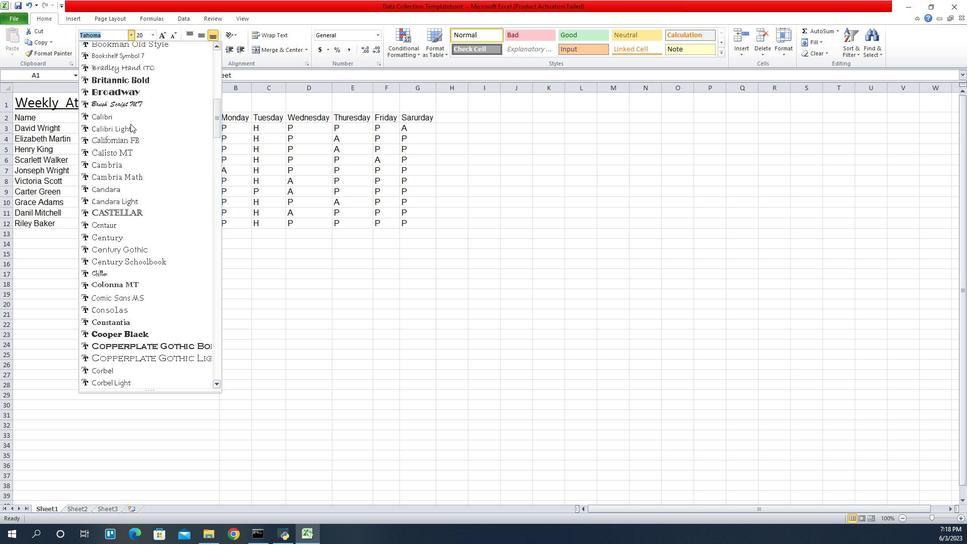 
Action: Mouse scrolled (136, 124) with delta (0, 0)
Screenshot: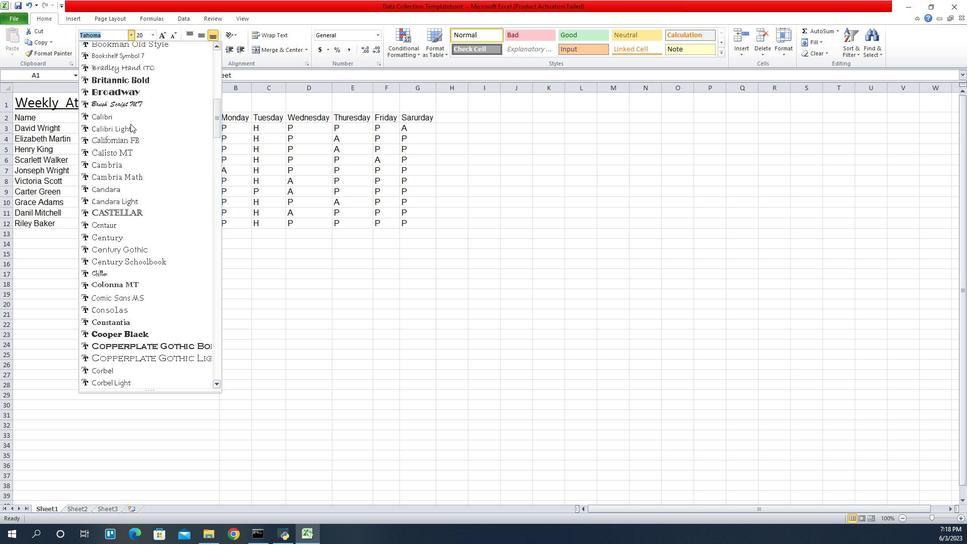 
Action: Mouse scrolled (136, 124) with delta (0, 0)
Screenshot: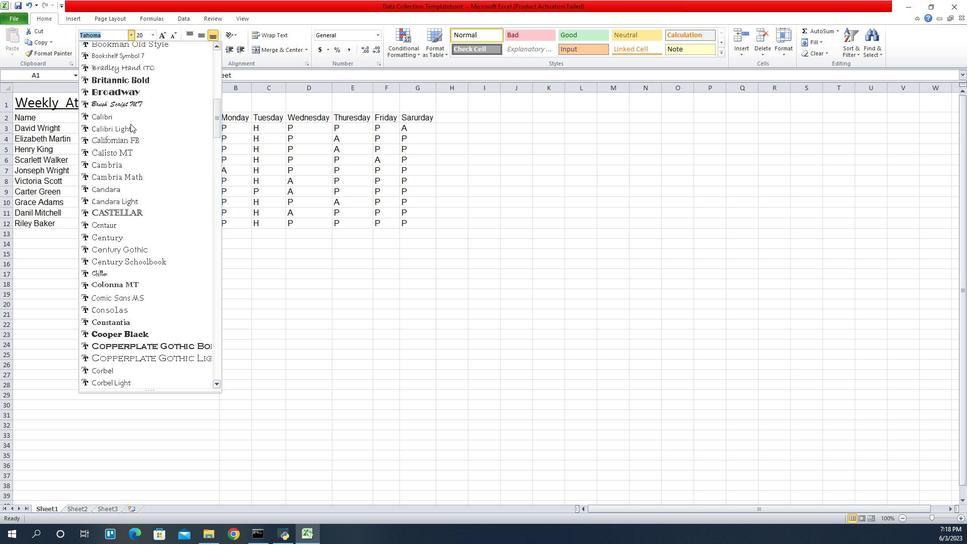 
Action: Mouse scrolled (136, 124) with delta (0, 0)
Screenshot: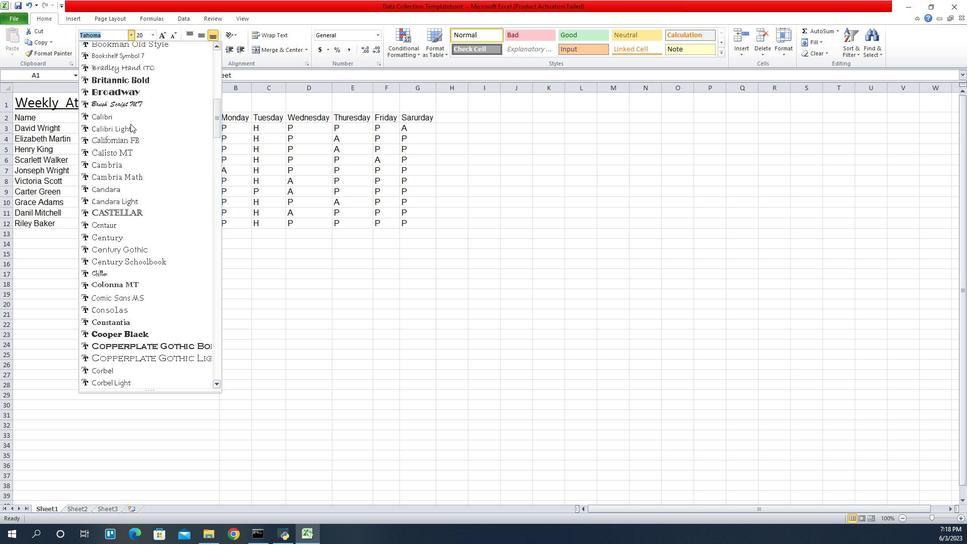 
Action: Mouse scrolled (136, 124) with delta (0, 0)
Screenshot: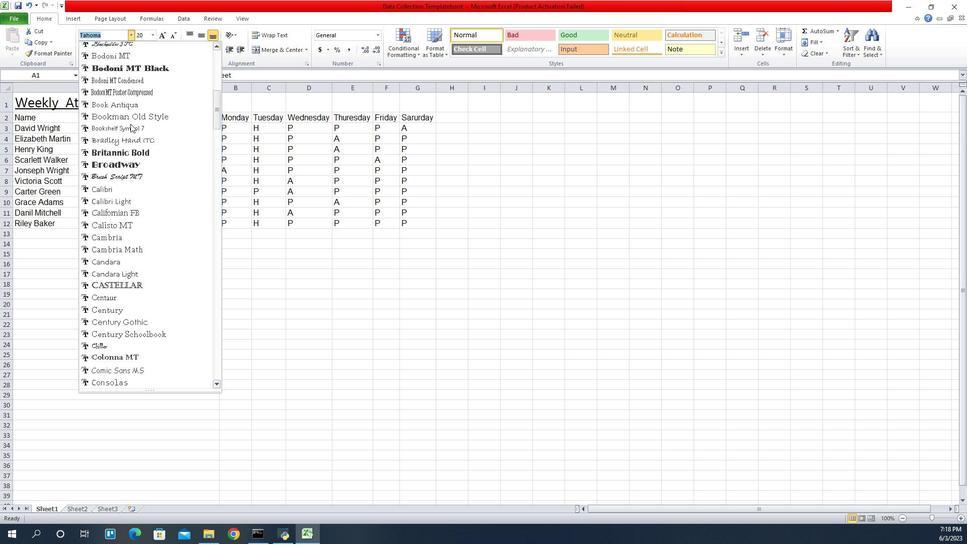 
Action: Mouse scrolled (136, 124) with delta (0, 0)
Screenshot: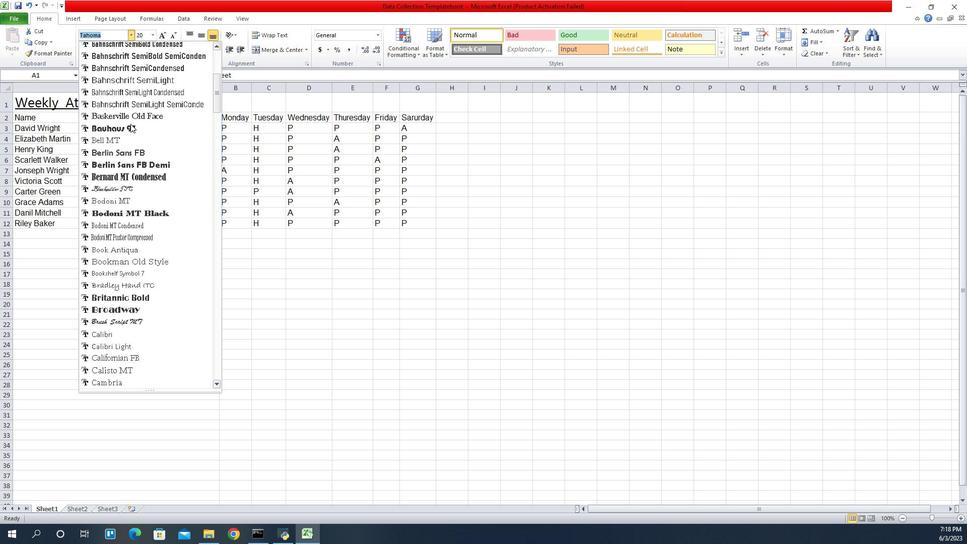 
Action: Mouse scrolled (136, 124) with delta (0, 0)
Screenshot: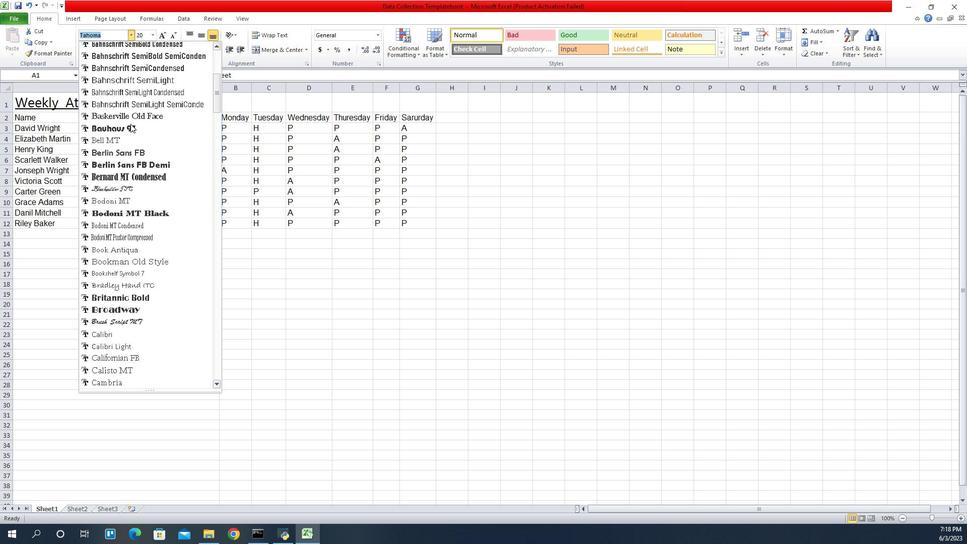 
Action: Mouse scrolled (136, 124) with delta (0, 1)
Screenshot: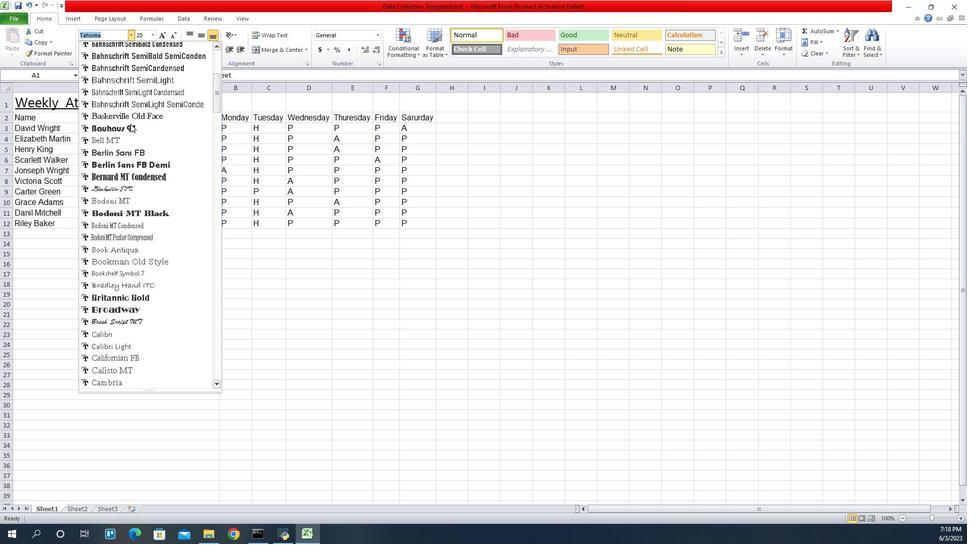 
Action: Mouse scrolled (136, 124) with delta (0, 0)
Screenshot: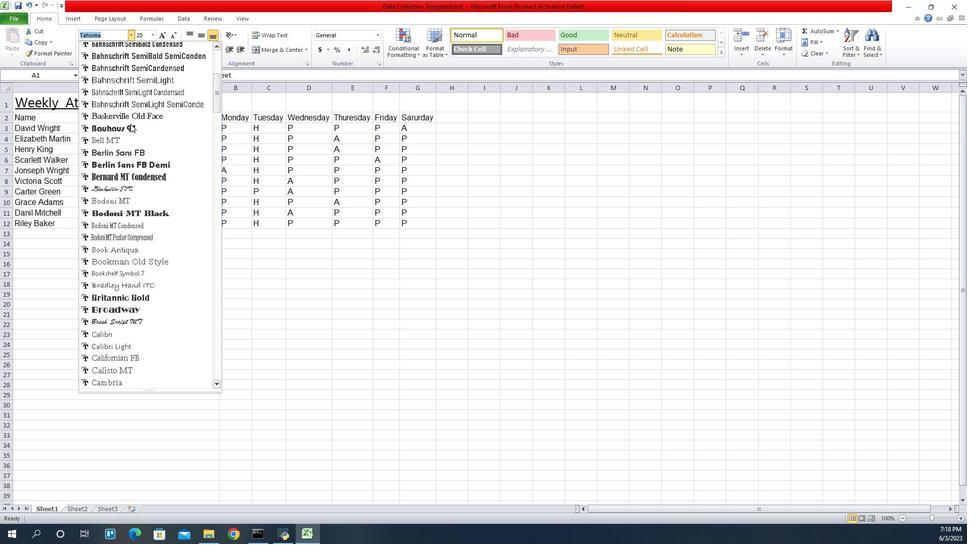 
Action: Mouse scrolled (136, 124) with delta (0, 0)
Screenshot: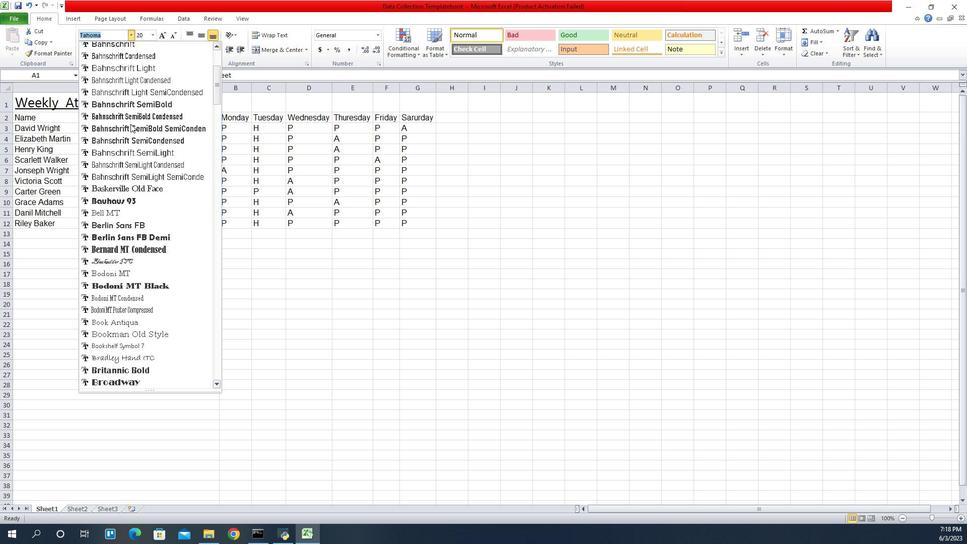 
Action: Mouse scrolled (136, 124) with delta (0, 0)
Screenshot: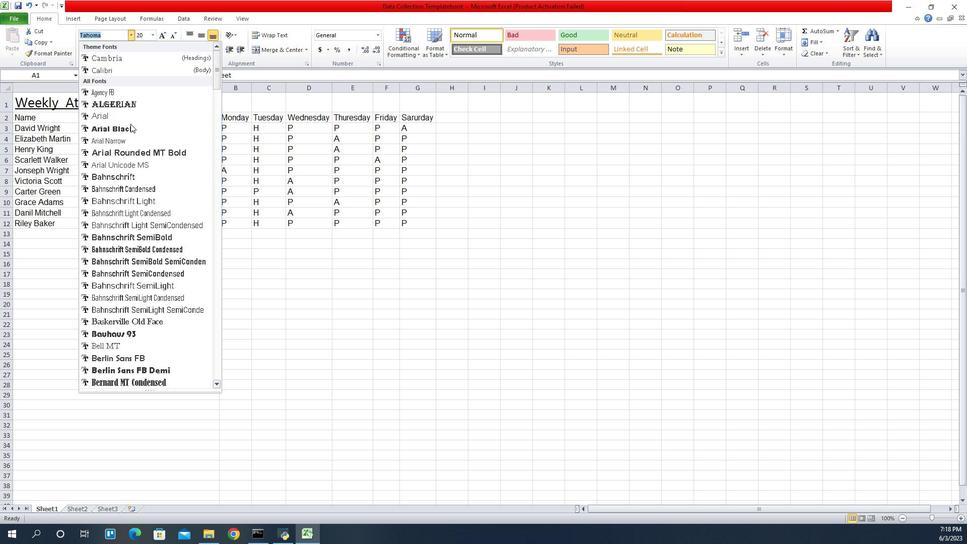 
Action: Mouse scrolled (136, 124) with delta (0, 0)
Screenshot: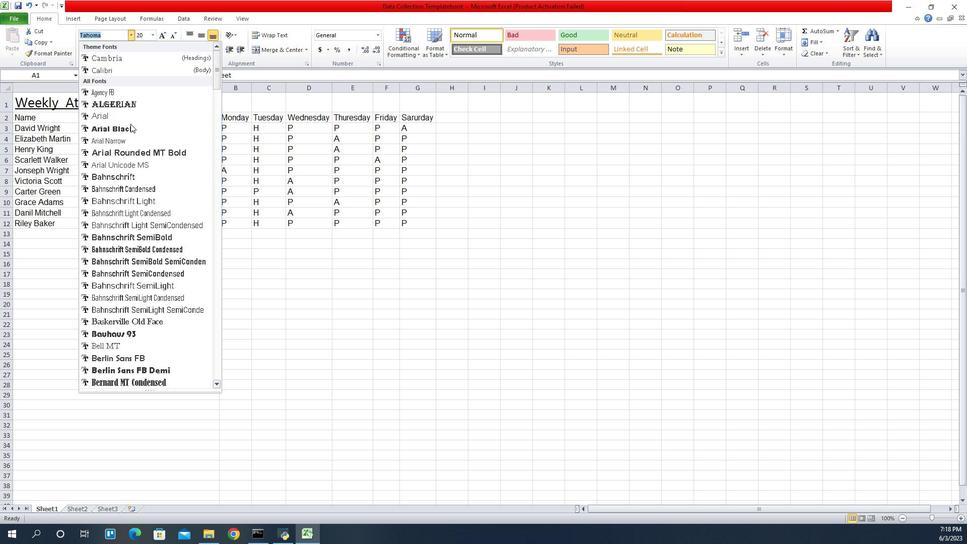 
Action: Mouse scrolled (136, 124) with delta (0, 0)
Screenshot: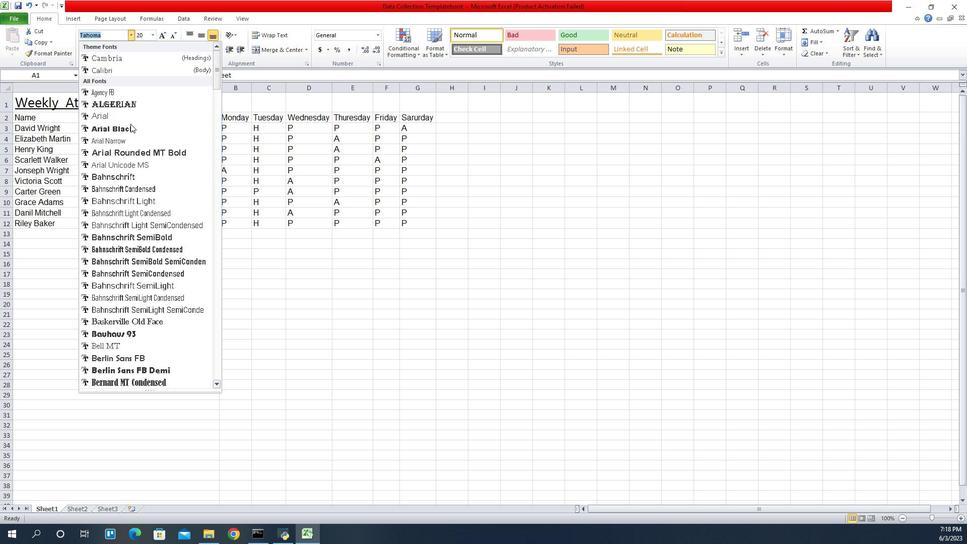 
Action: Mouse scrolled (136, 124) with delta (0, 0)
Screenshot: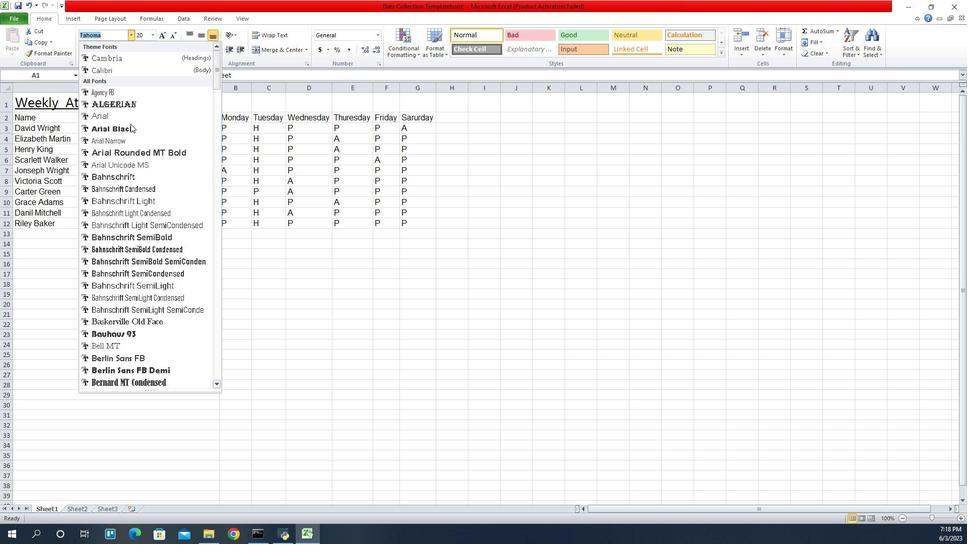 
Action: Mouse scrolled (136, 124) with delta (0, 0)
Screenshot: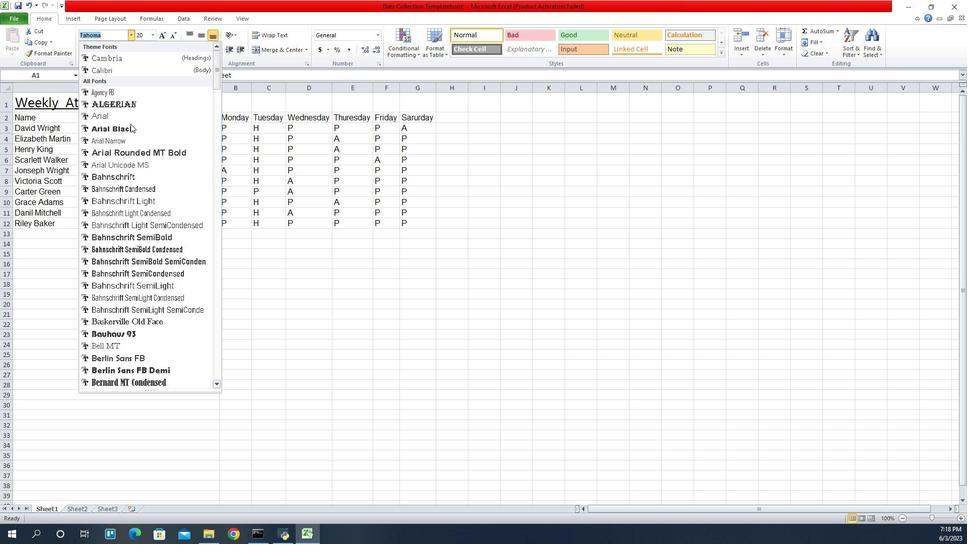 
Action: Mouse scrolled (136, 124) with delta (0, 0)
Screenshot: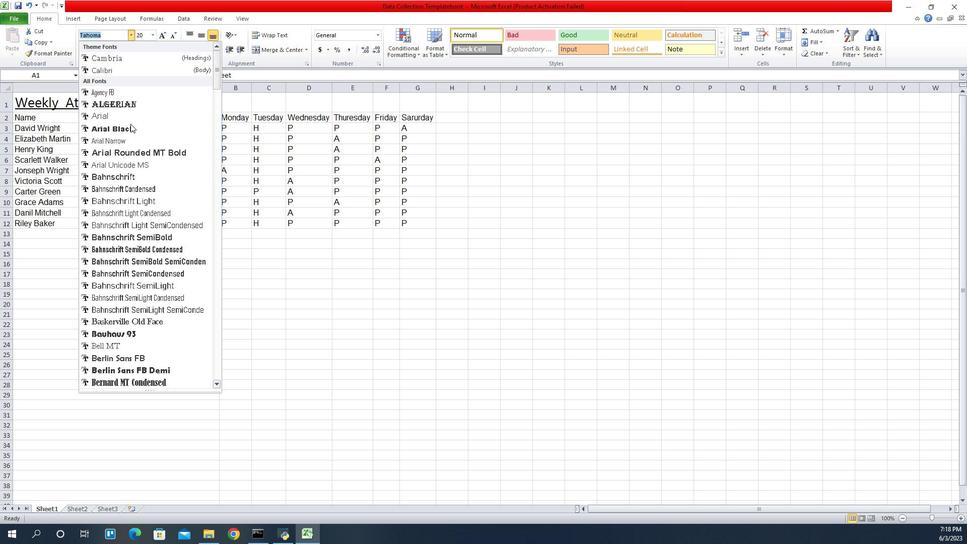 
Action: Mouse moved to (130, 121)
Screenshot: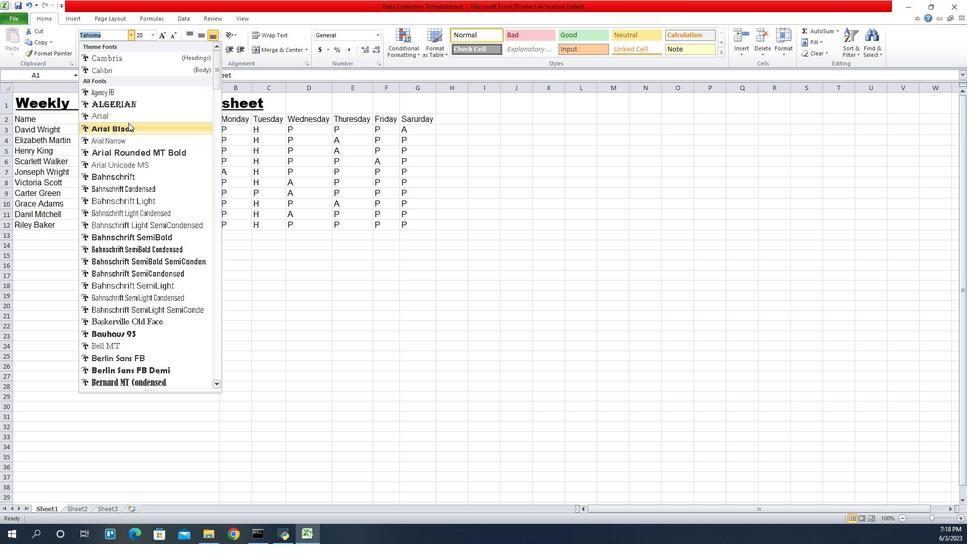 
Action: Mouse pressed left at (130, 121)
Screenshot: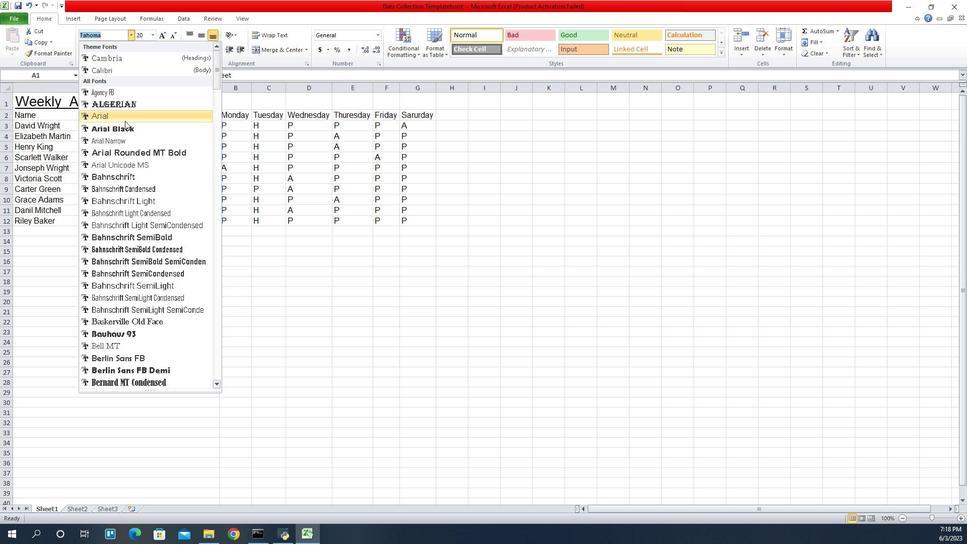 
Action: Mouse moved to (117, 57)
Screenshot: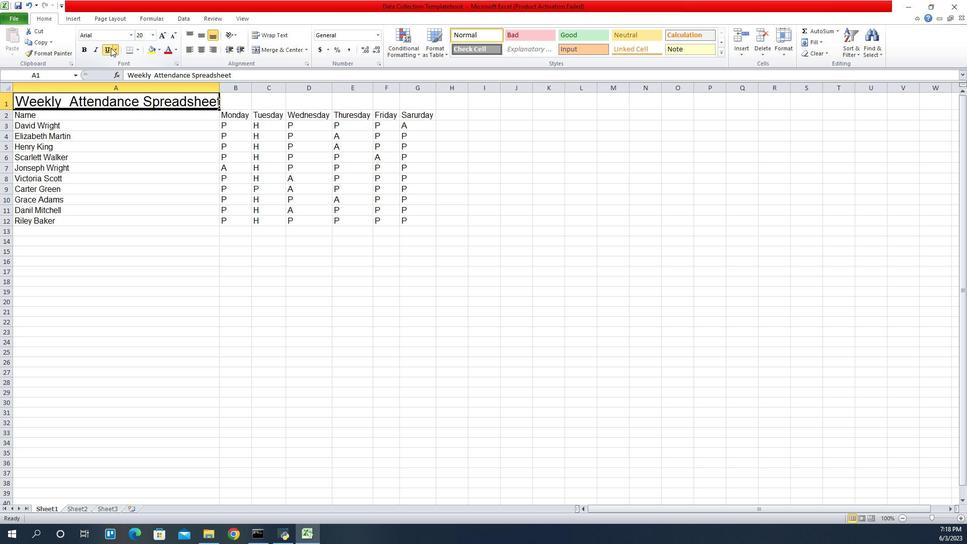 
Action: Mouse pressed left at (117, 57)
Screenshot: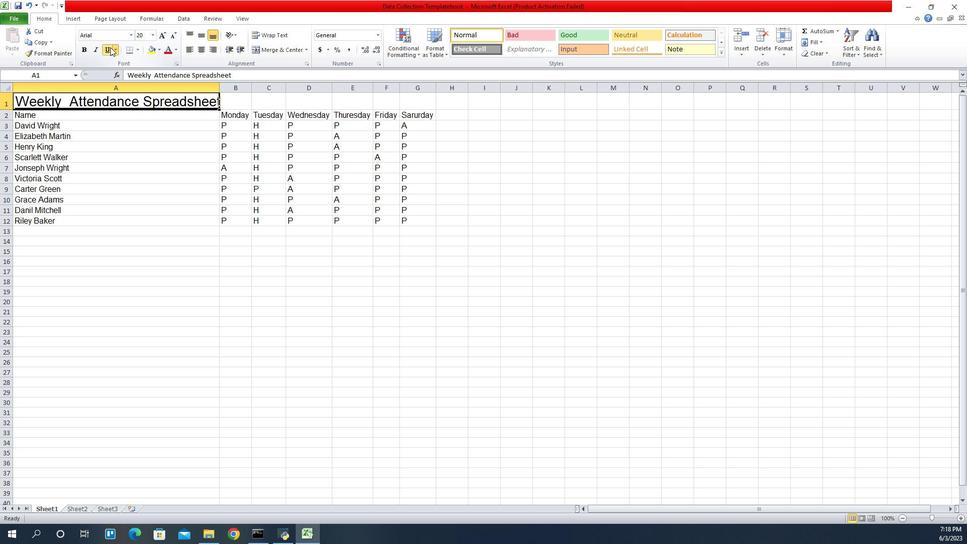 
Action: Mouse pressed left at (117, 57)
Screenshot: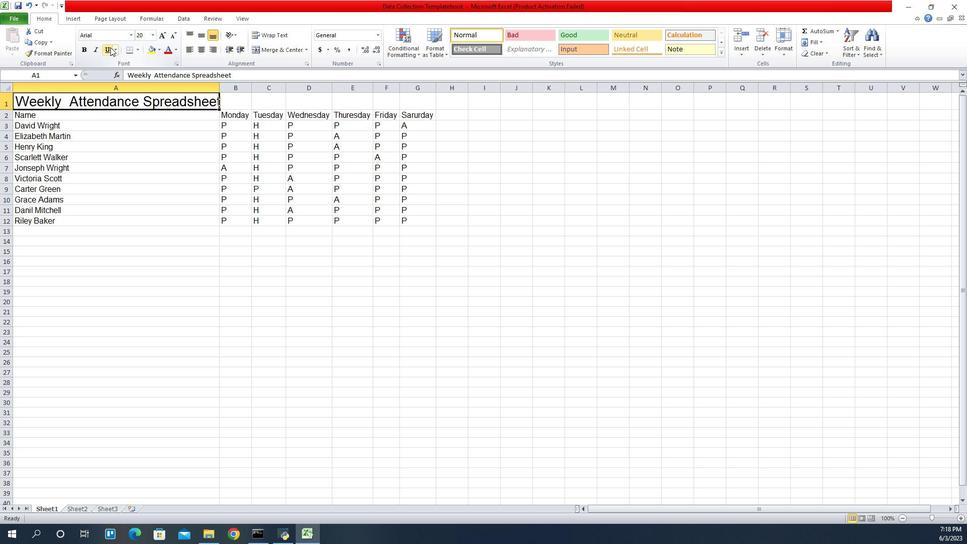 
Action: Mouse moved to (157, 46)
Screenshot: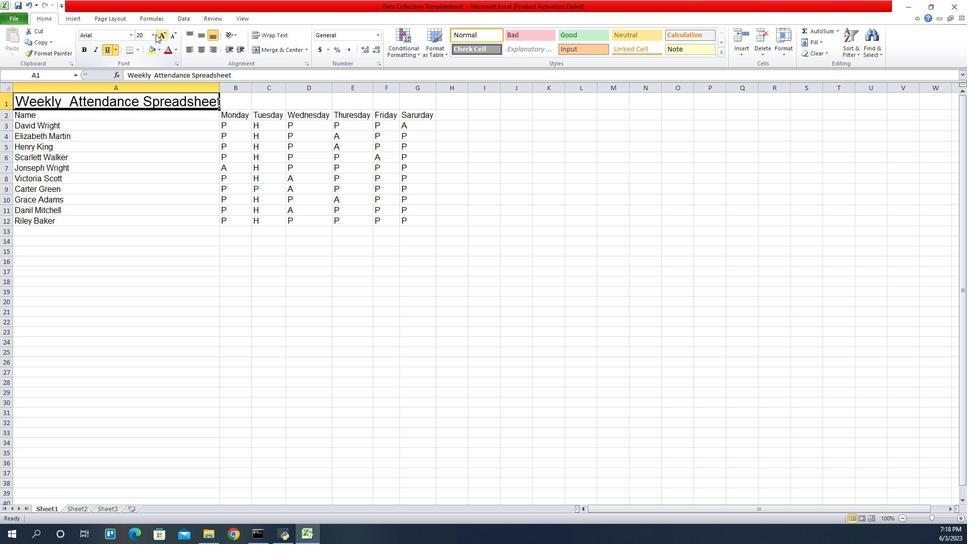 
Action: Mouse pressed left at (157, 46)
Screenshot: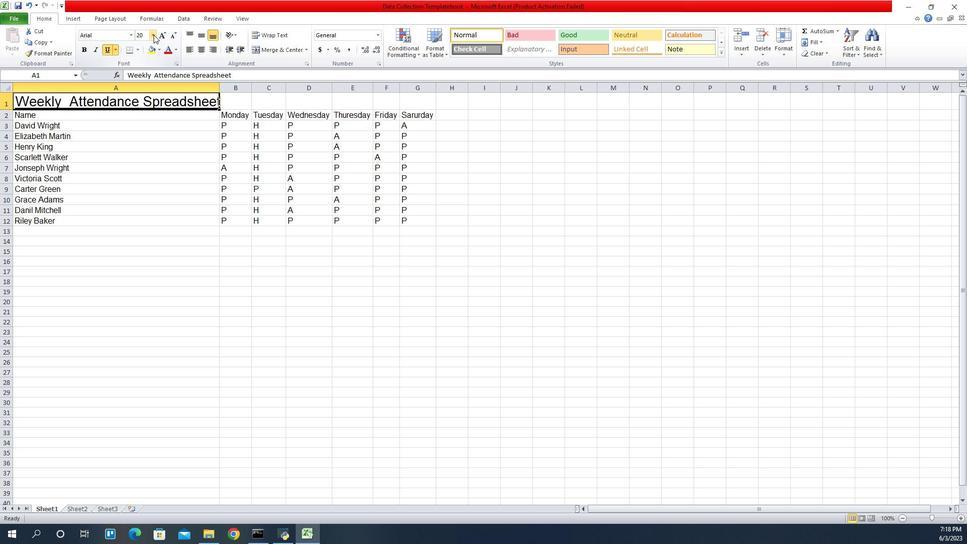 
Action: Mouse moved to (149, 108)
Screenshot: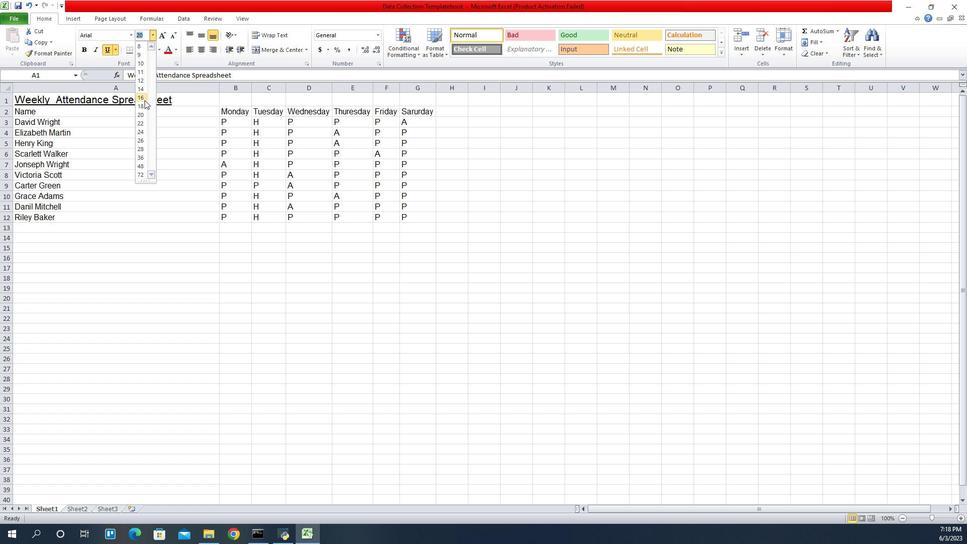 
Action: Mouse pressed left at (149, 108)
Screenshot: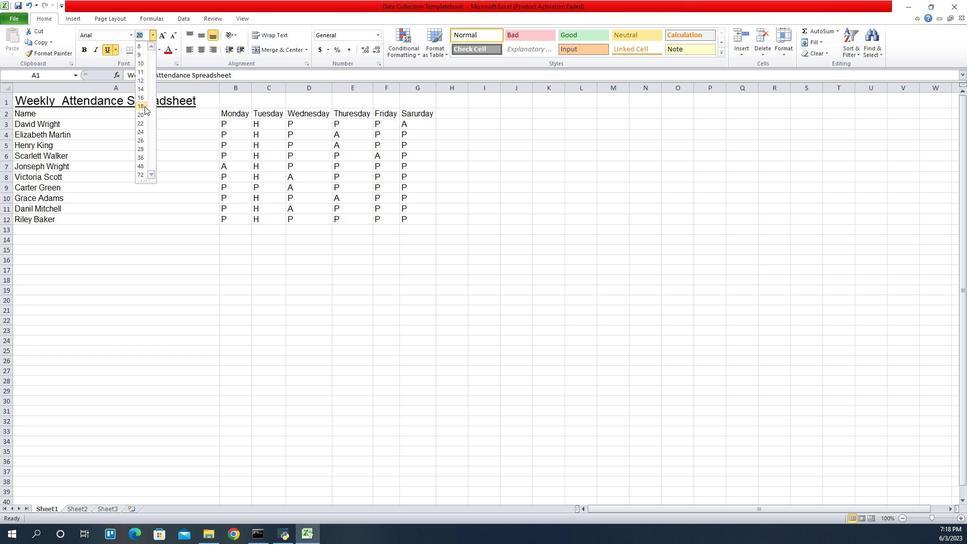 
Action: Mouse moved to (47, 115)
Screenshot: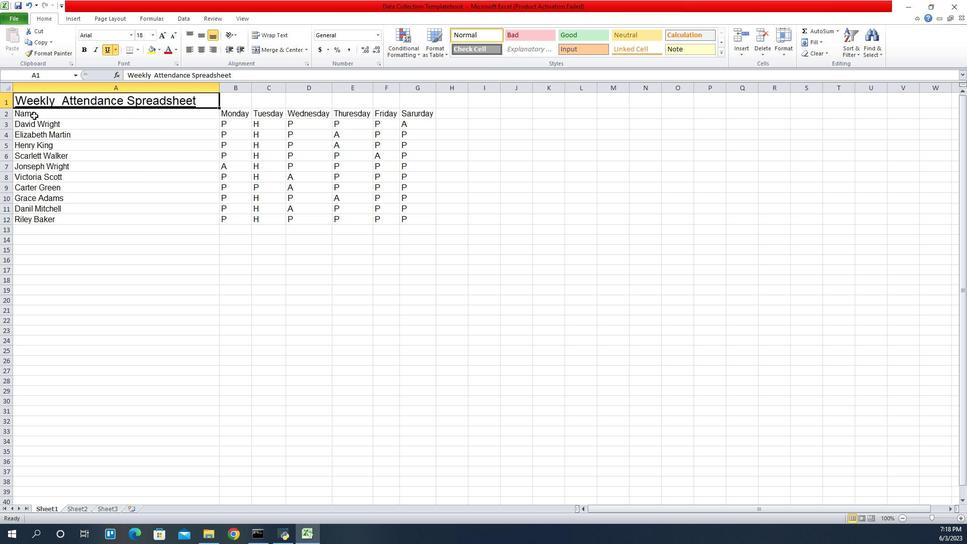 
Action: Mouse pressed left at (47, 115)
Screenshot: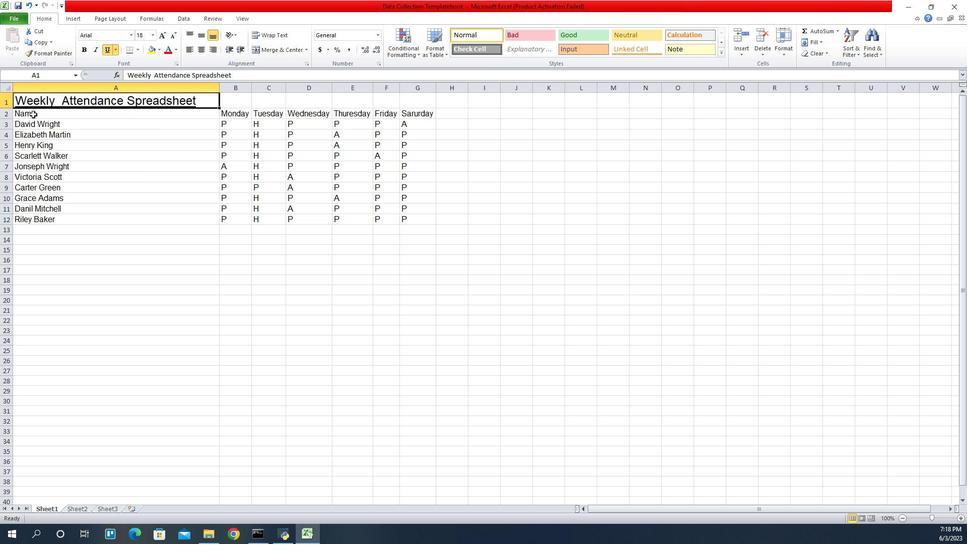 
Action: Mouse moved to (136, 49)
Screenshot: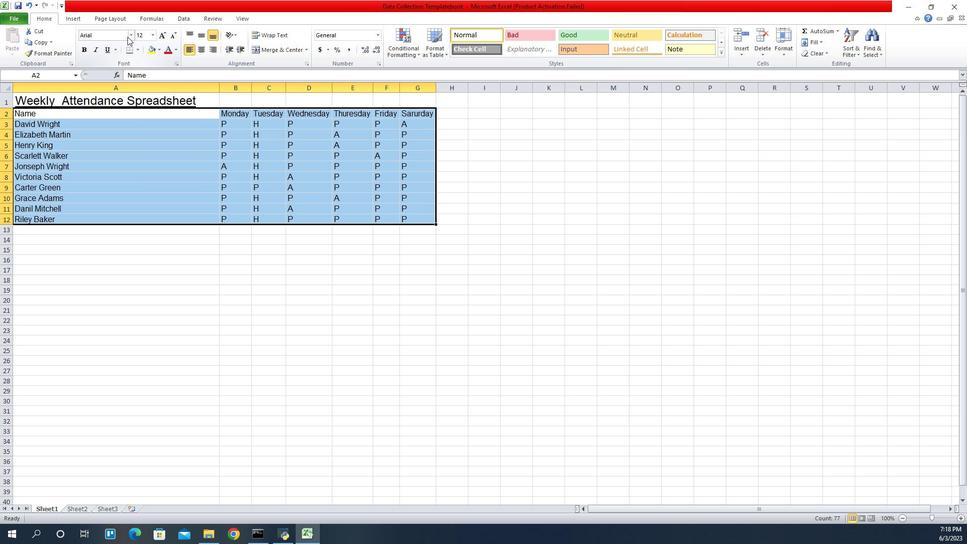 
Action: Mouse pressed left at (136, 49)
Screenshot: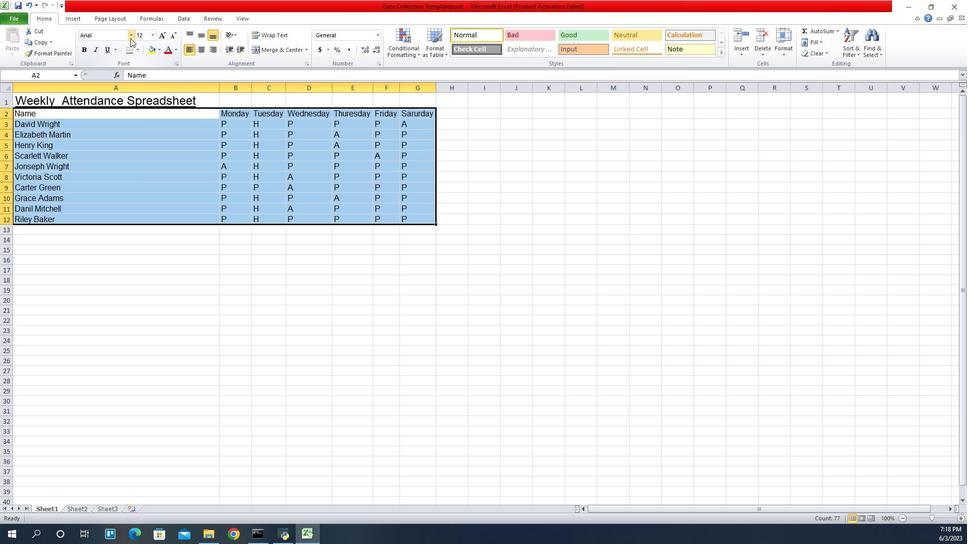 
Action: Mouse moved to (132, 74)
Screenshot: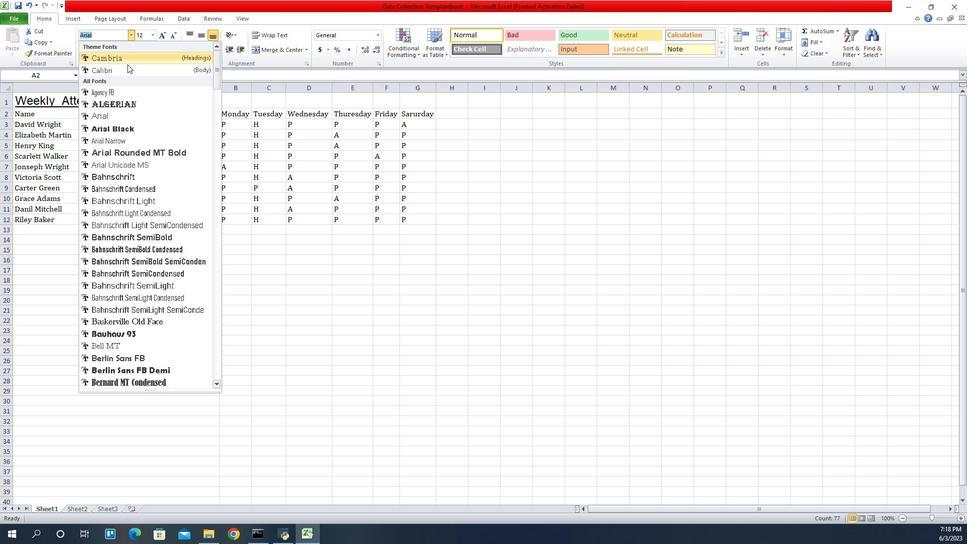 
Action: Mouse pressed left at (132, 74)
Screenshot: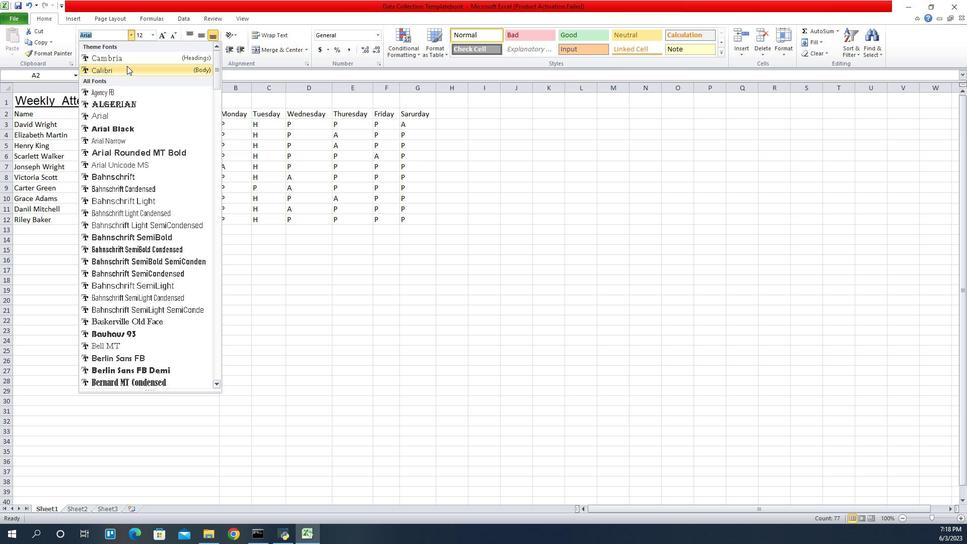 
Action: Mouse moved to (155, 43)
Screenshot: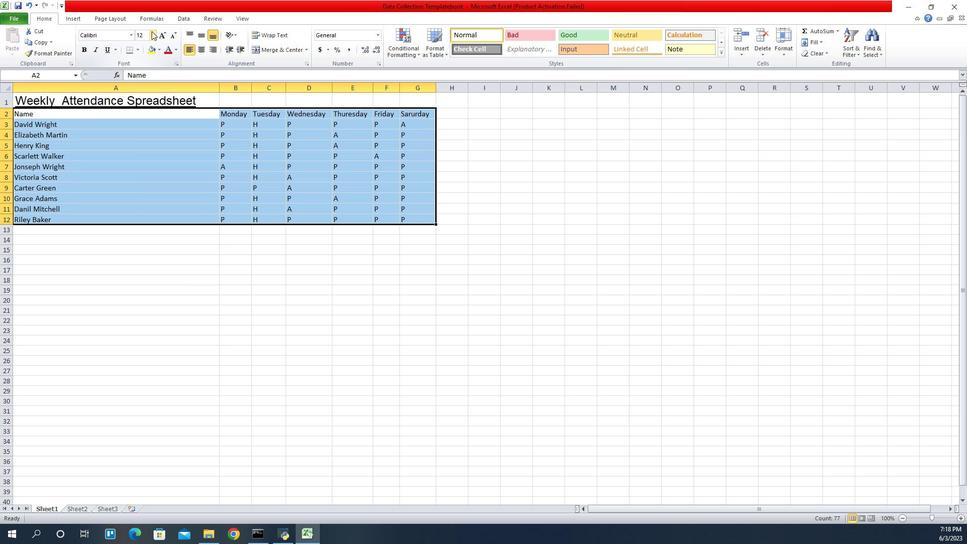 
Action: Mouse pressed left at (155, 43)
Screenshot: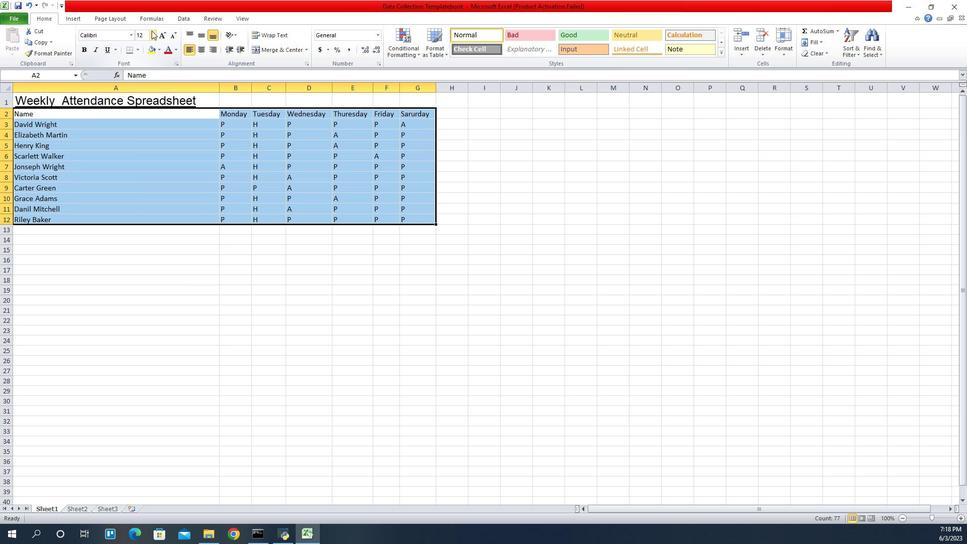 
Action: Mouse moved to (147, 63)
Screenshot: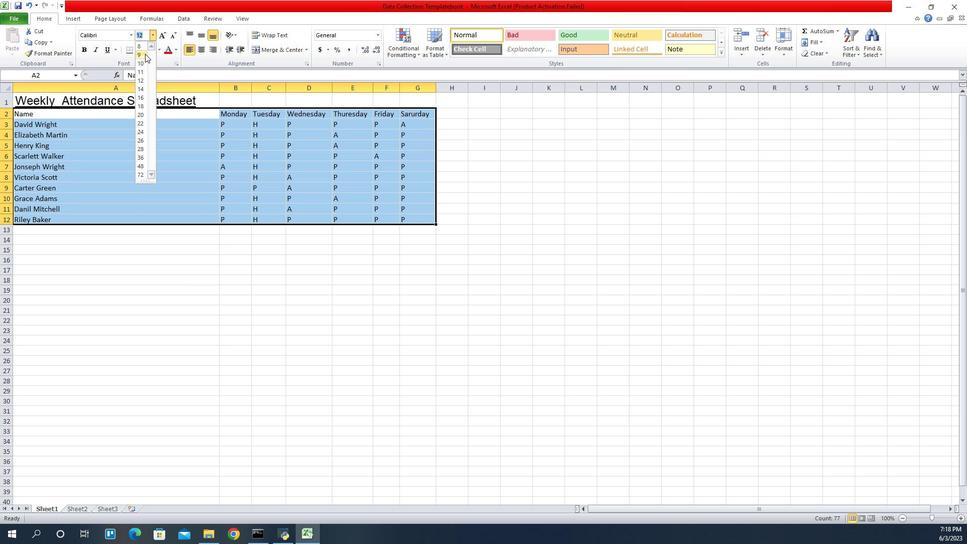 
Action: Mouse pressed left at (147, 63)
Screenshot: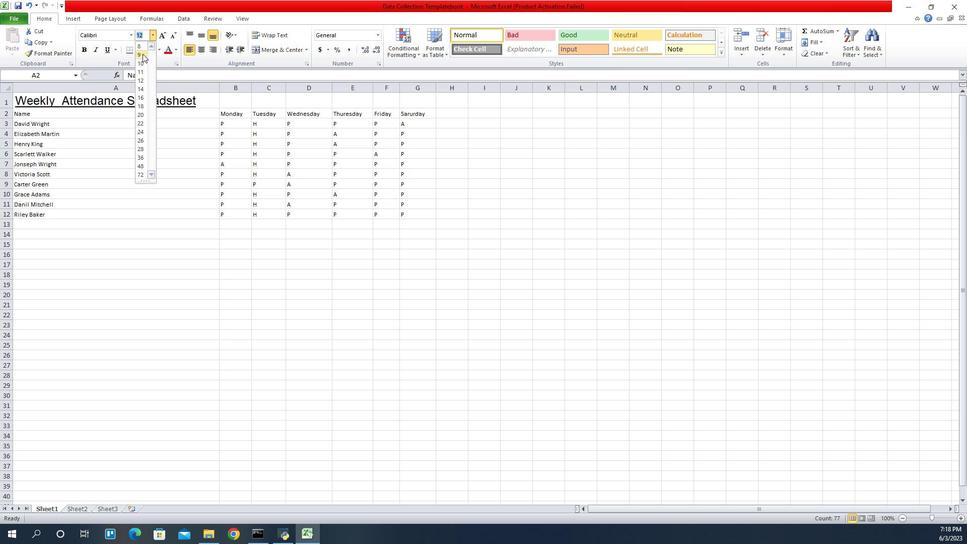 
Action: Mouse moved to (64, 104)
Screenshot: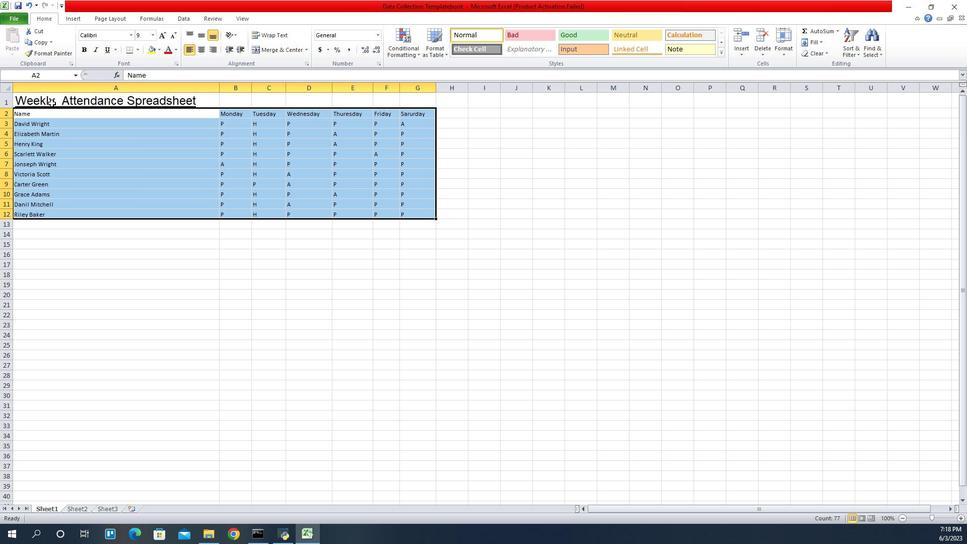 
Action: Mouse pressed left at (64, 104)
Screenshot: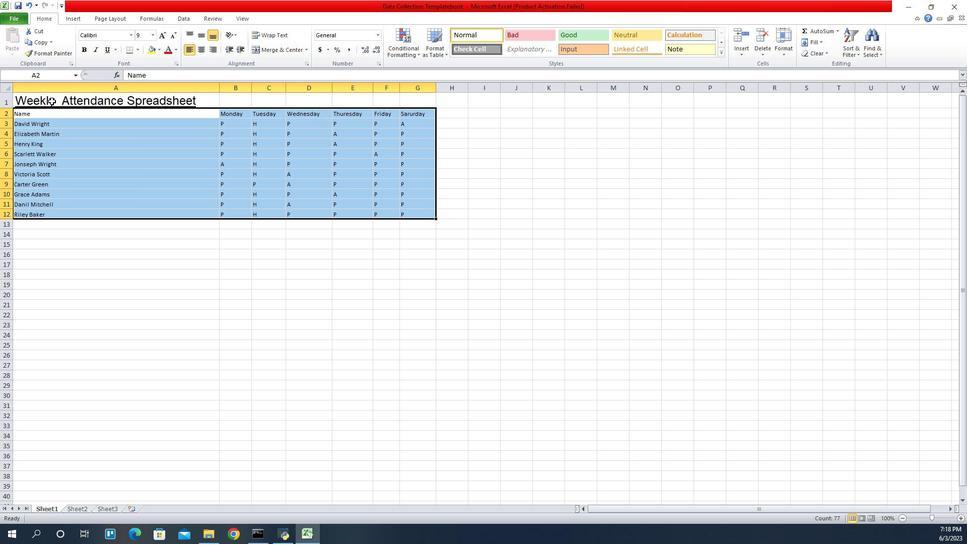 
Action: Mouse moved to (203, 60)
Screenshot: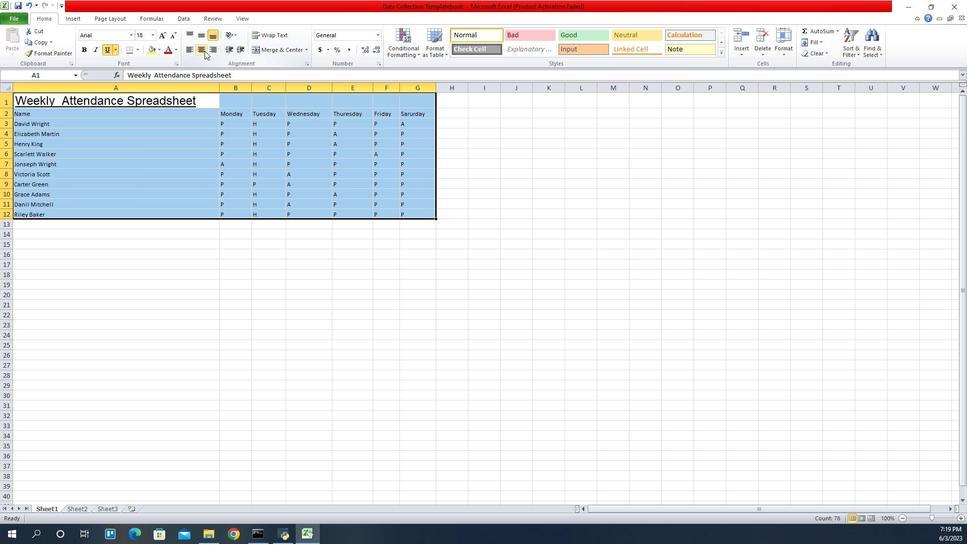 
Action: Mouse pressed left at (203, 60)
Screenshot: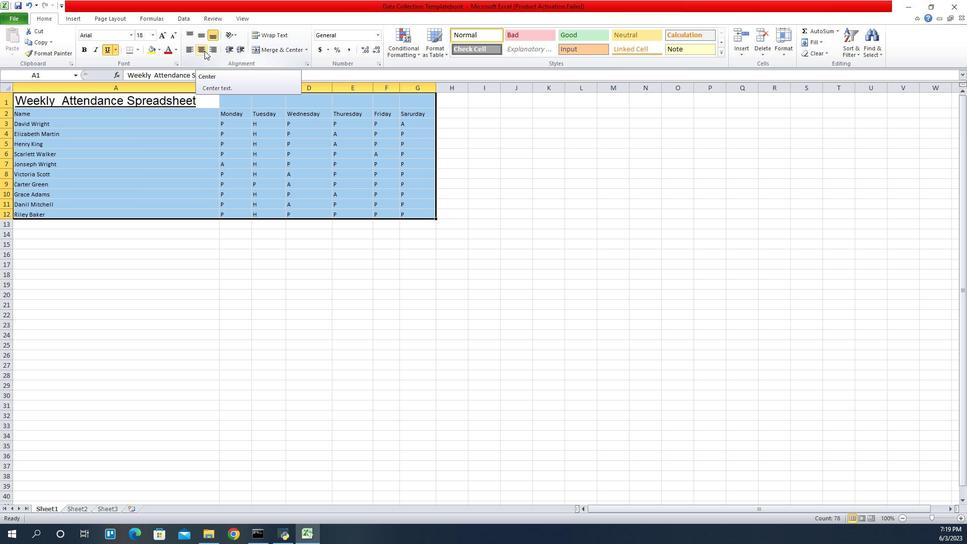 
Action: Mouse moved to (63, 114)
Screenshot: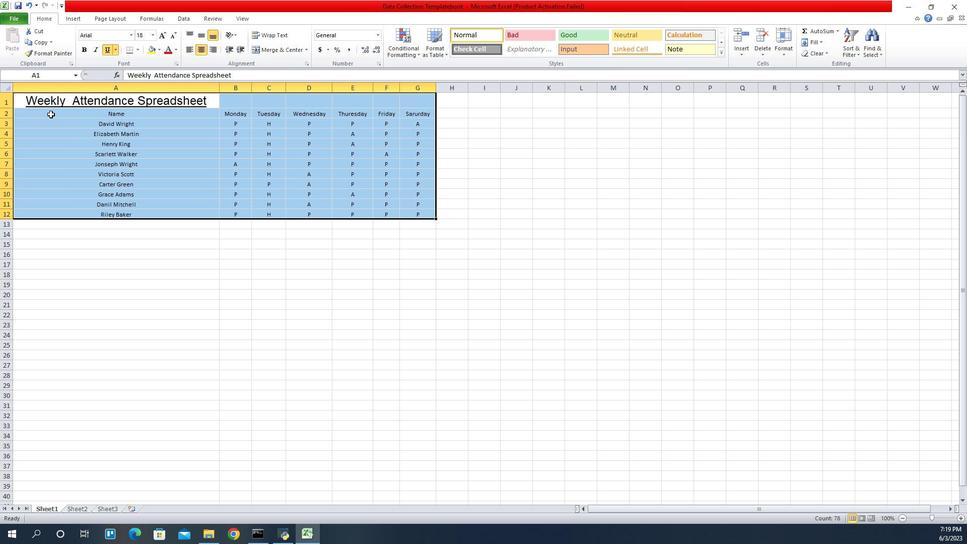 
Action: Mouse pressed left at (63, 114)
Screenshot: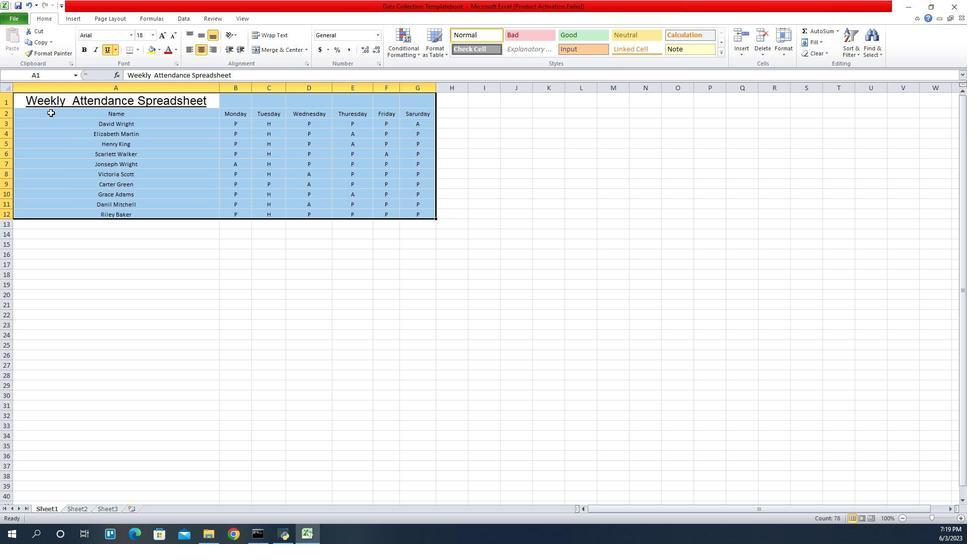
Action: Mouse moved to (135, 61)
Screenshot: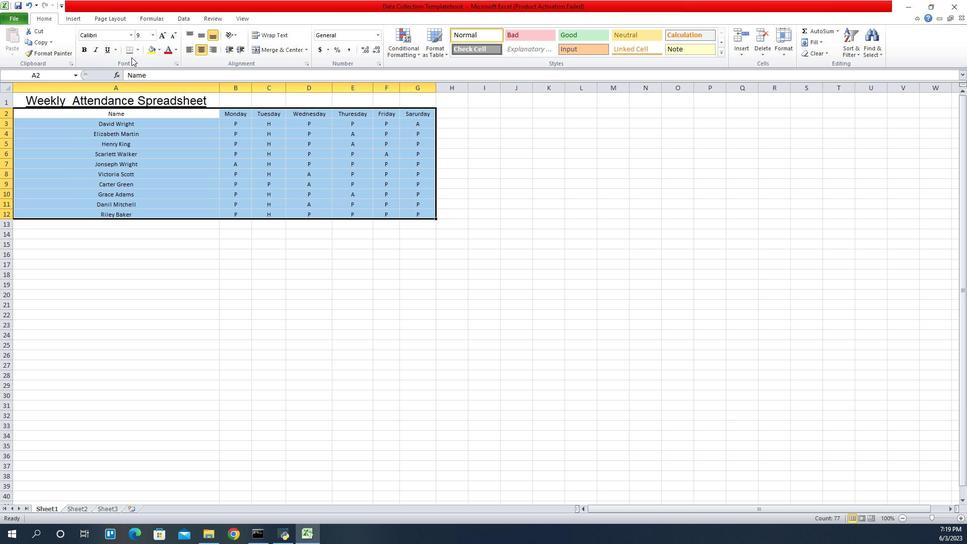 
Action: Mouse pressed left at (135, 61)
Screenshot: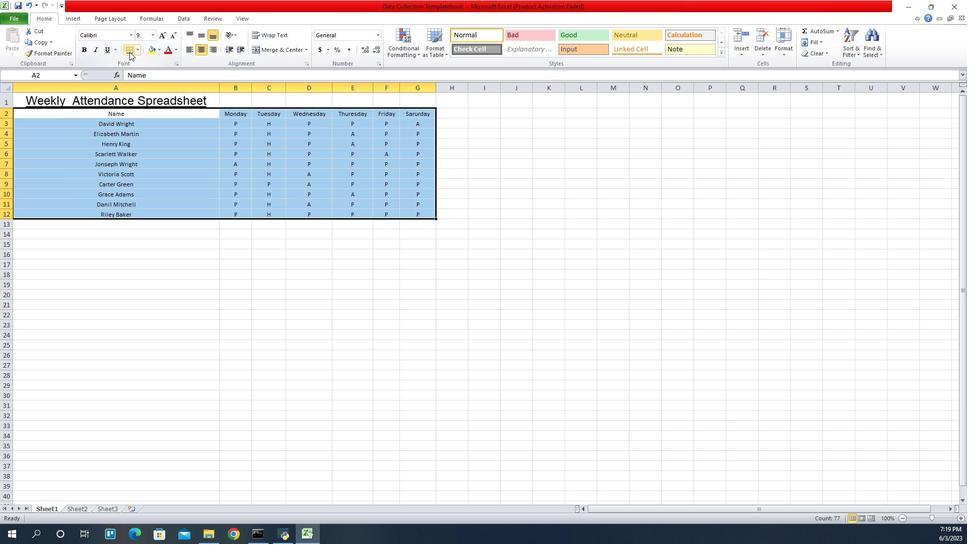 
Action: Mouse moved to (141, 58)
Screenshot: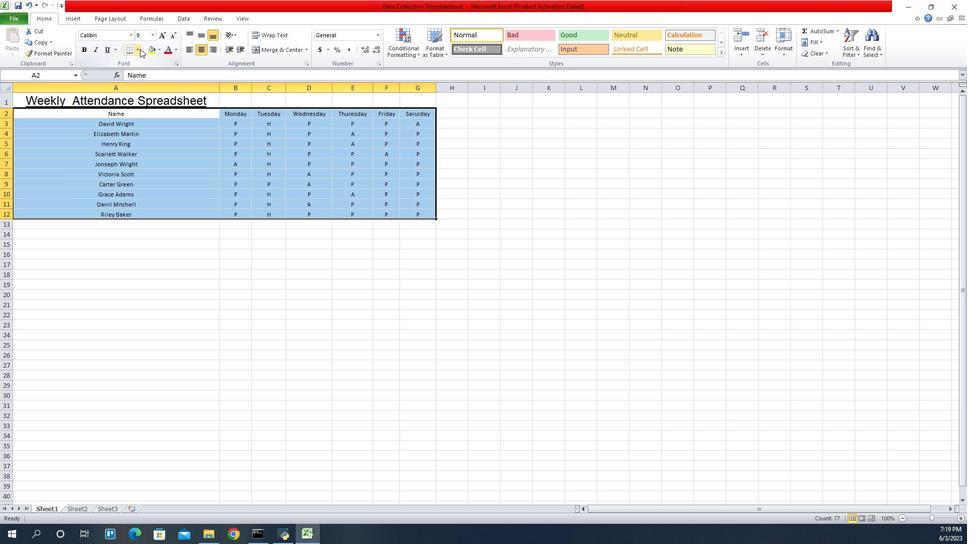 
Action: Mouse pressed left at (141, 58)
Screenshot: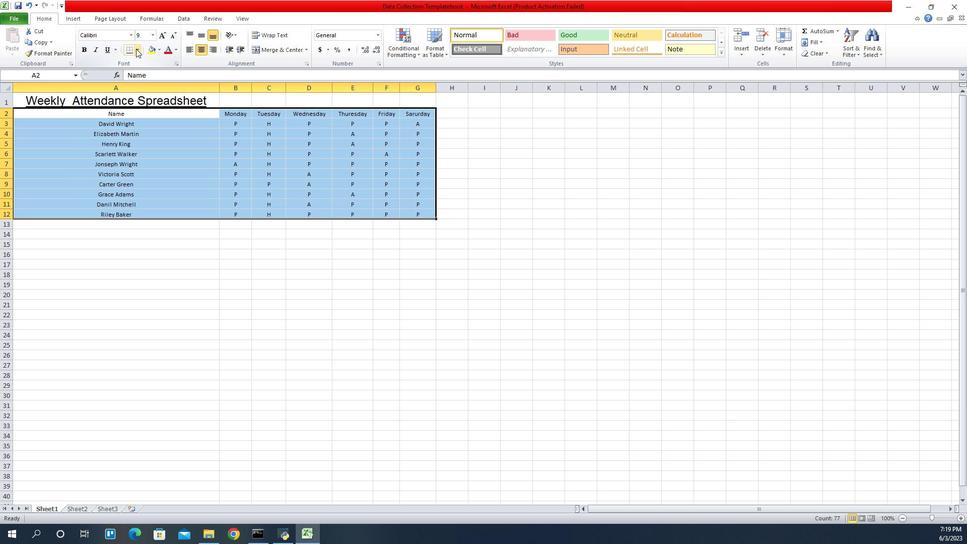 
Action: Mouse moved to (149, 129)
Screenshot: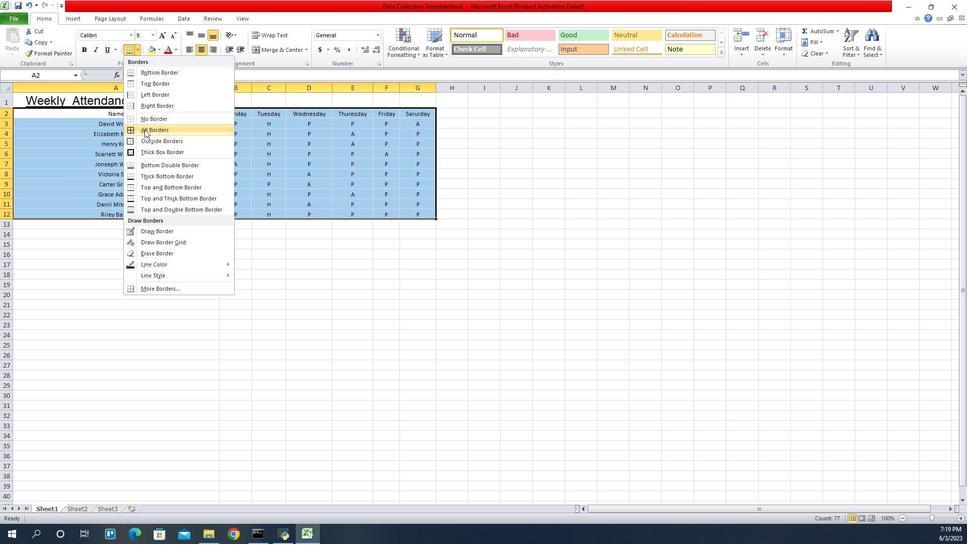 
Action: Mouse pressed left at (149, 129)
Screenshot: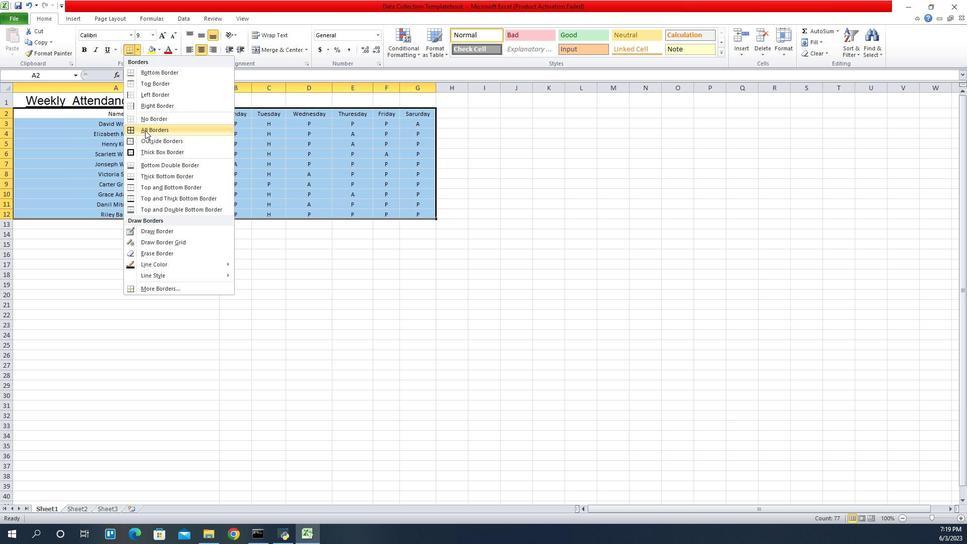 
